 Task: Find connections with filter location Bad Salzungen with filter topic #Projectmanagementwith filter profile language Potuguese with filter current company The Knot Worldwide with filter school Sathyabama University with filter industry Golf Courses and Country Clubs with filter service category Information Security with filter keywords title Front Desk Associate
Action: Mouse moved to (596, 77)
Screenshot: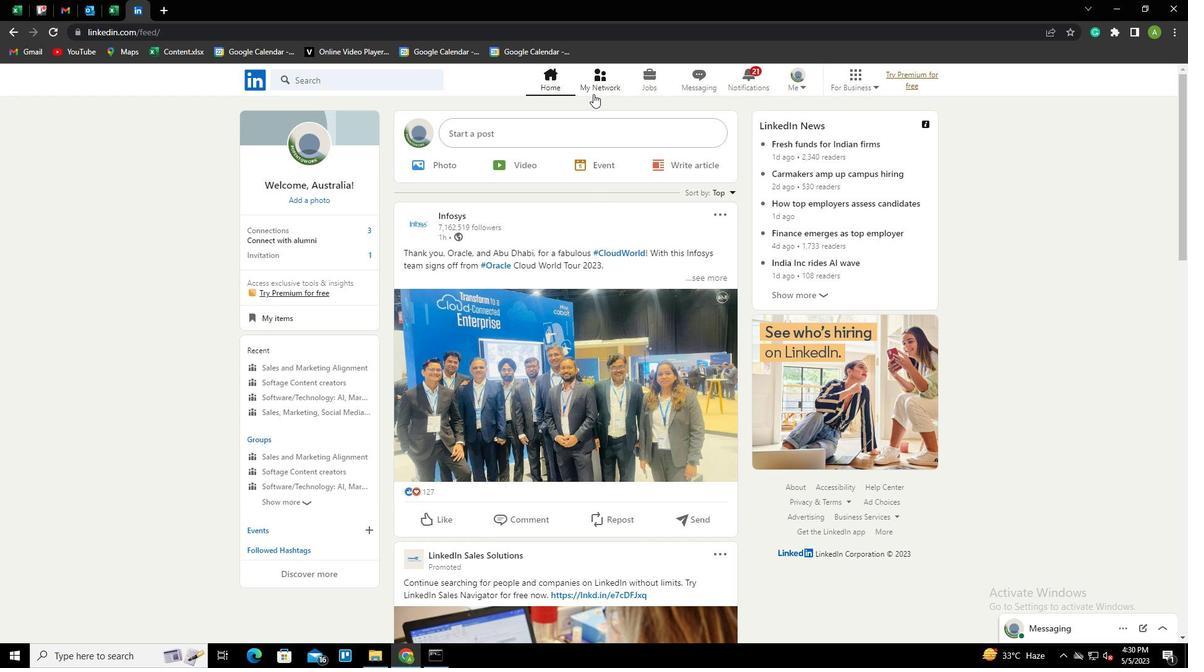 
Action: Mouse pressed left at (596, 77)
Screenshot: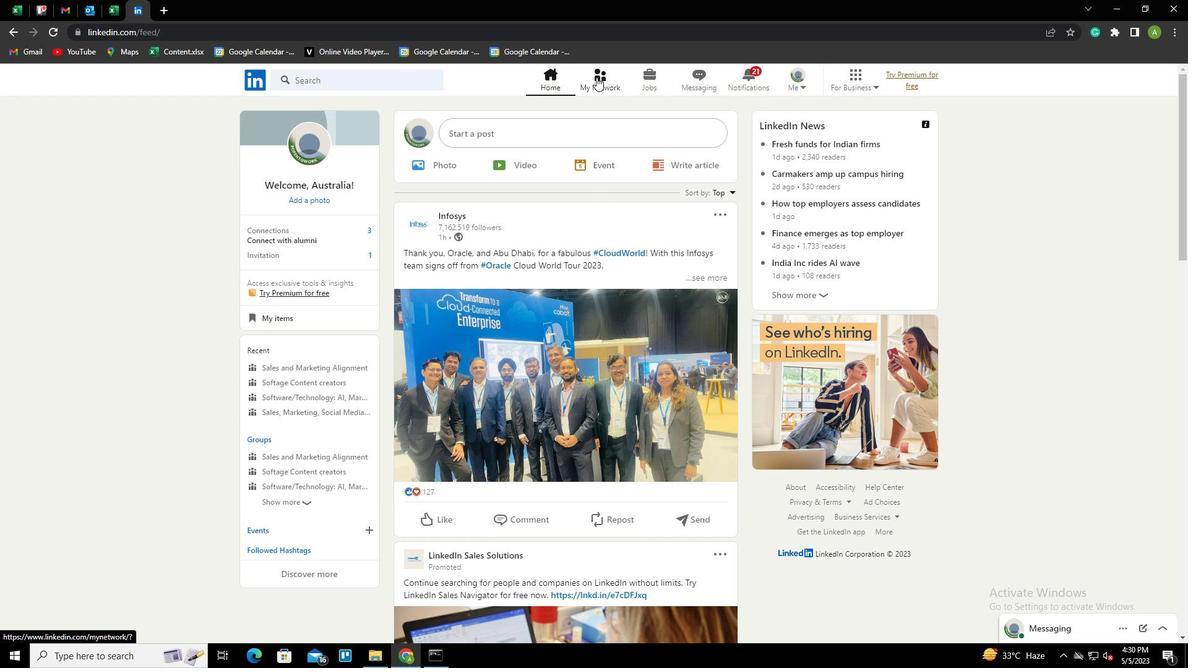 
Action: Mouse moved to (304, 146)
Screenshot: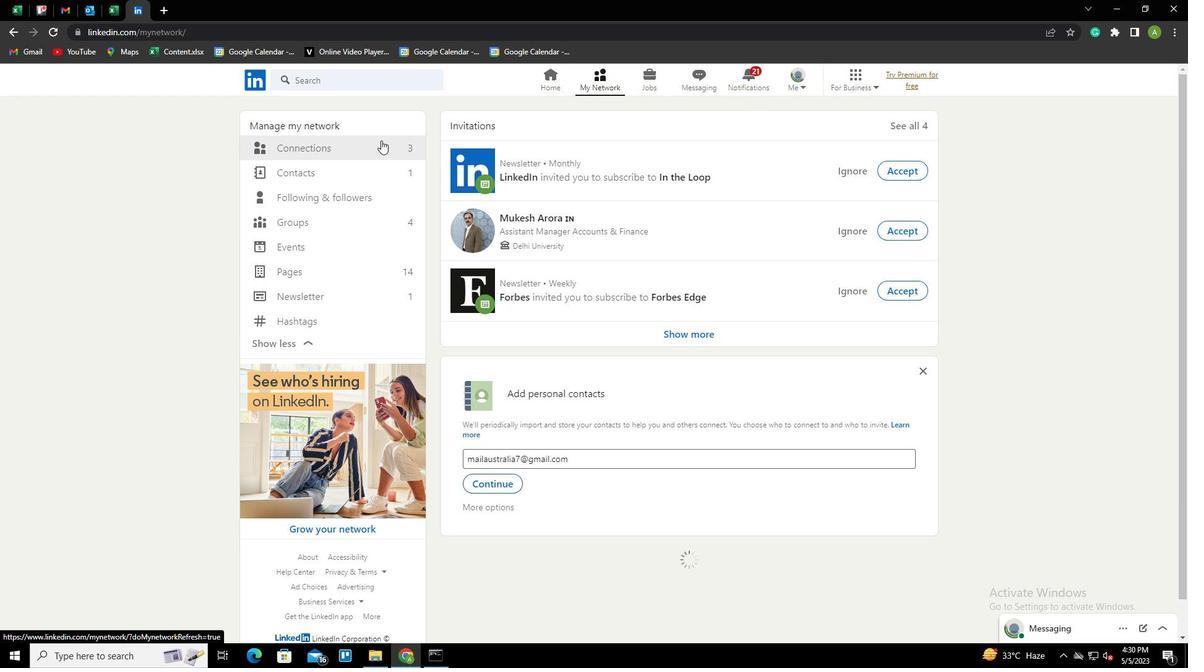 
Action: Mouse pressed left at (304, 146)
Screenshot: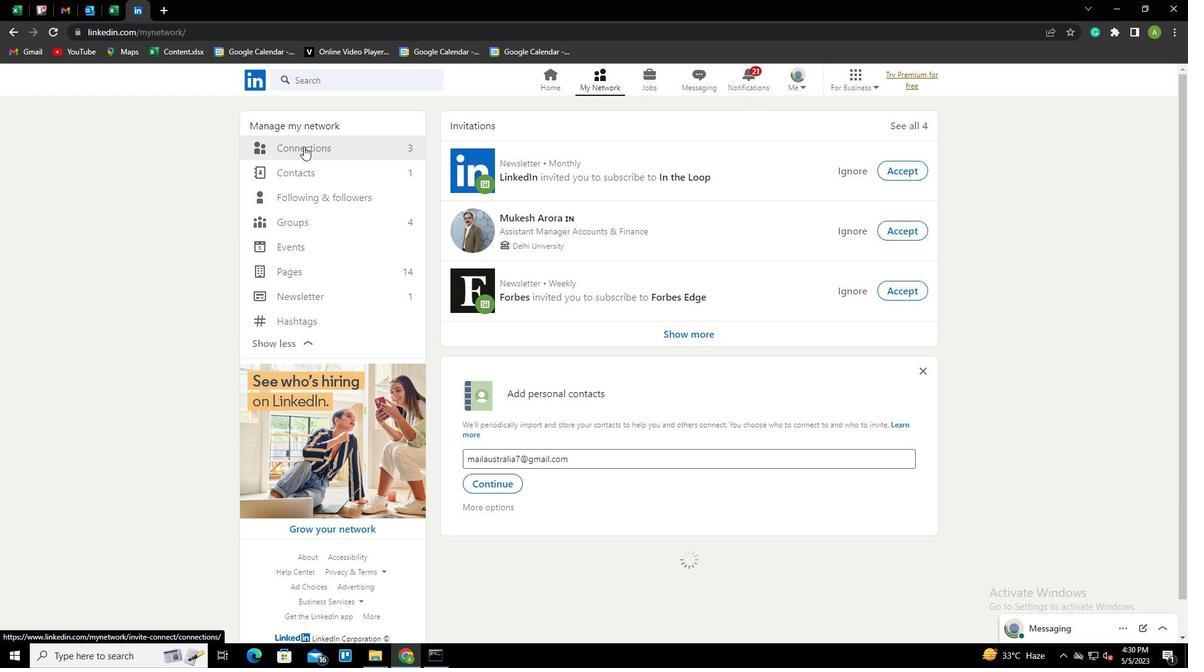 
Action: Mouse moved to (691, 147)
Screenshot: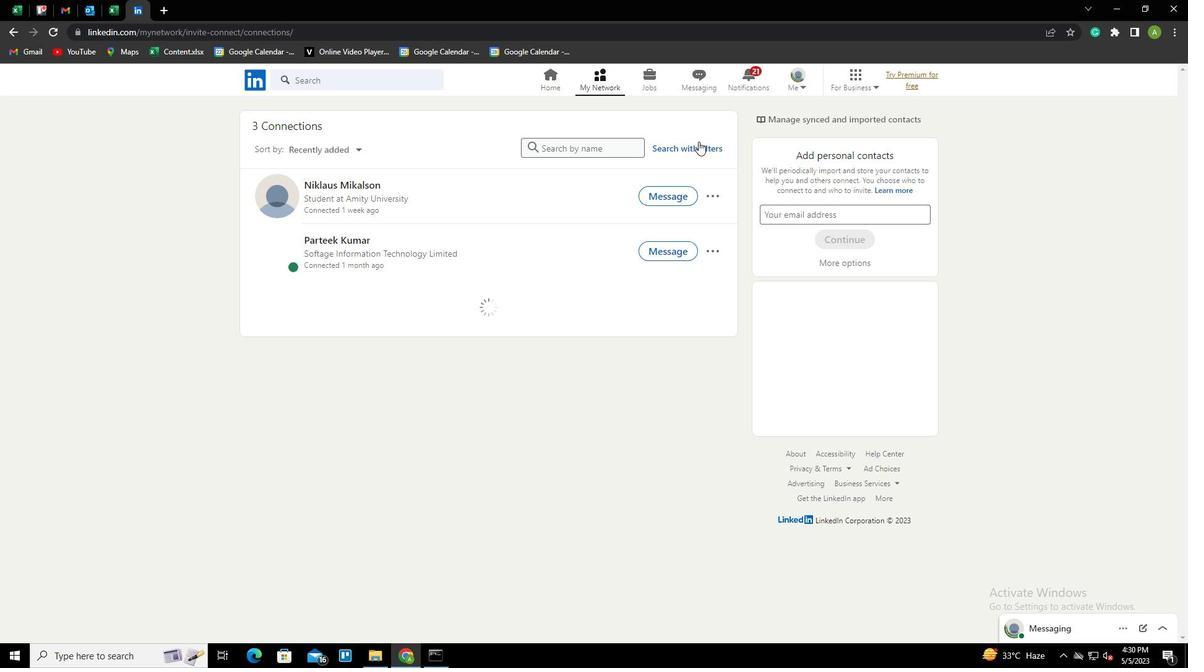 
Action: Mouse pressed left at (691, 147)
Screenshot: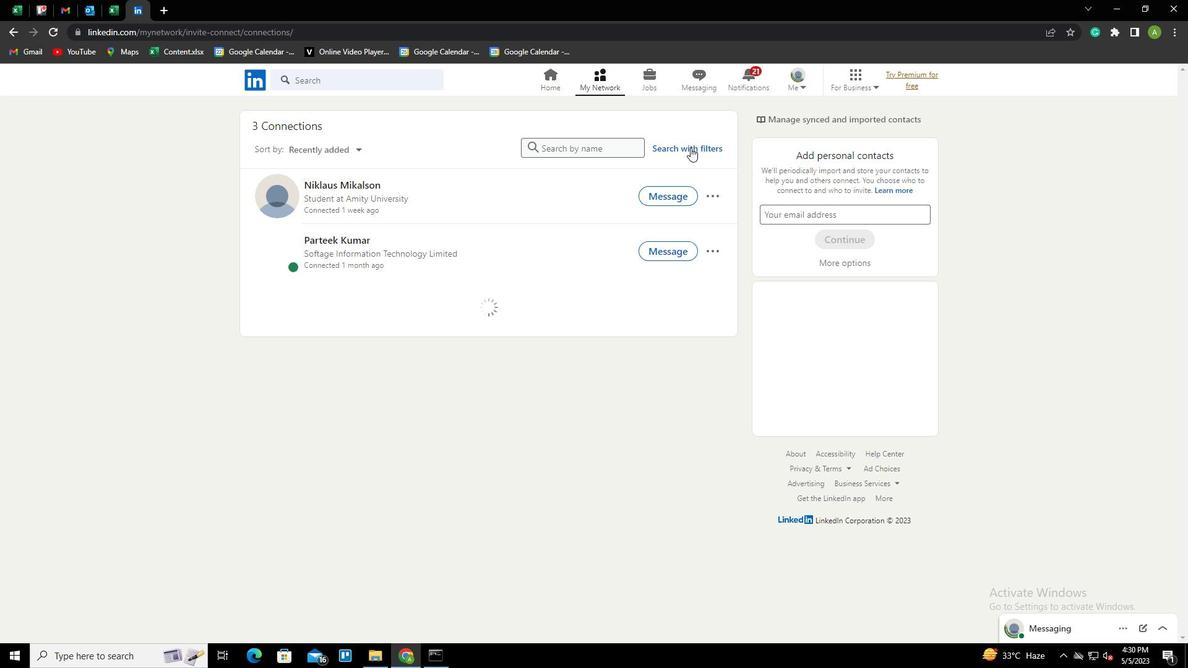
Action: Mouse moved to (635, 115)
Screenshot: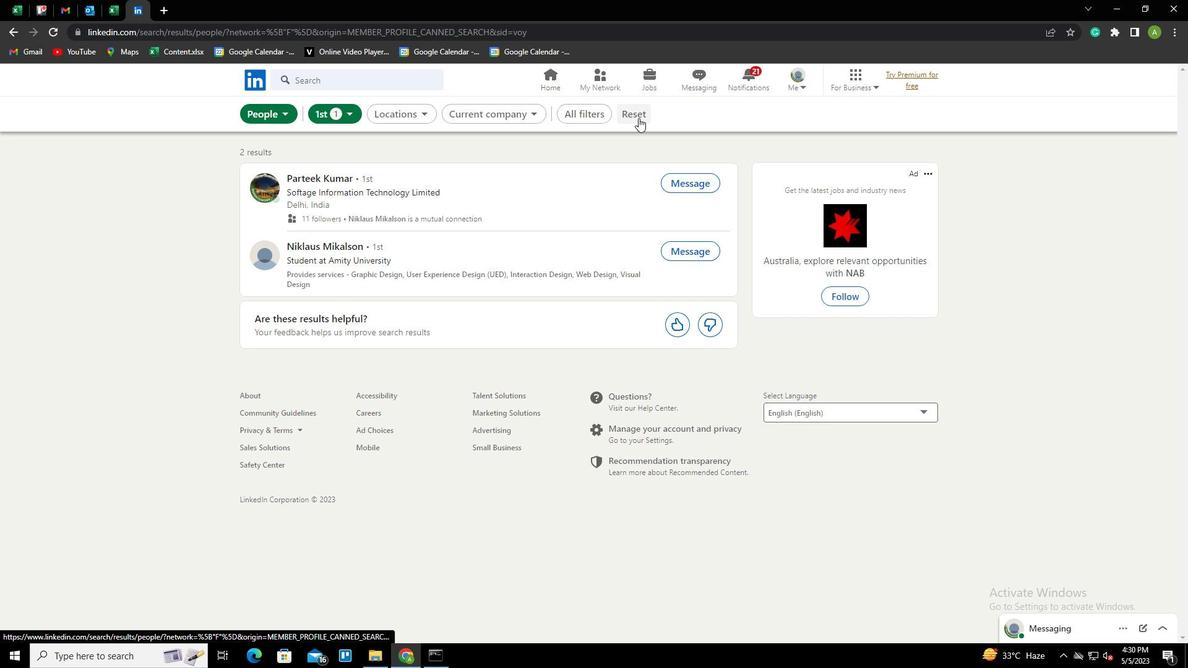 
Action: Mouse pressed left at (635, 115)
Screenshot: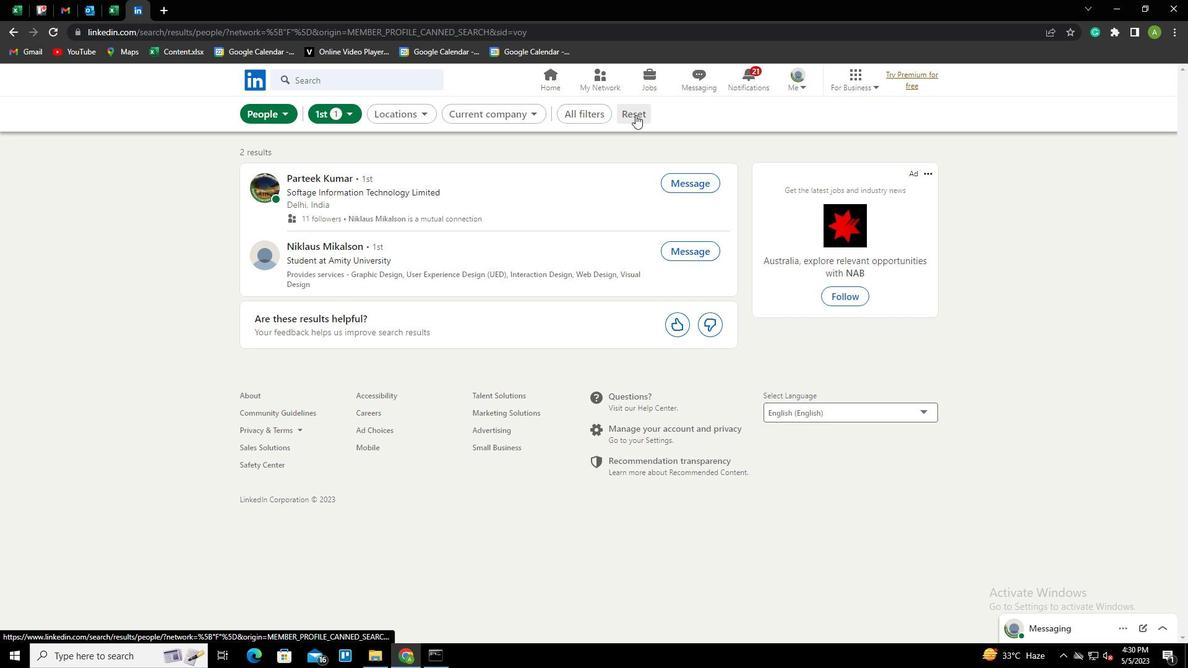 
Action: Mouse moved to (609, 113)
Screenshot: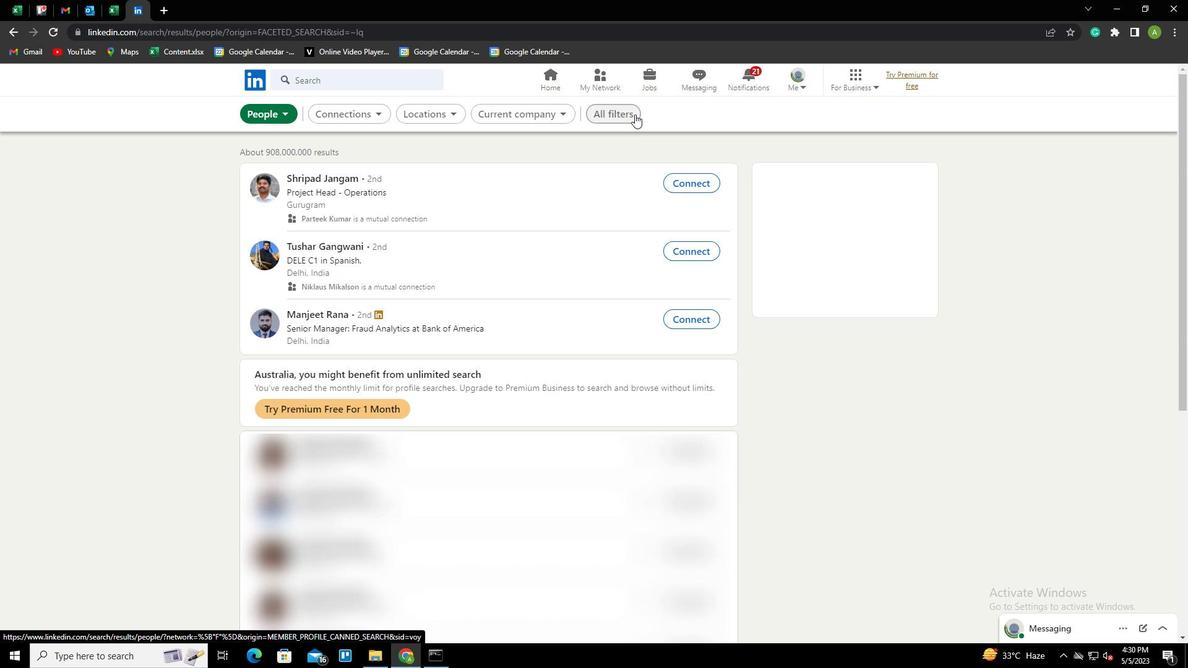 
Action: Mouse pressed left at (609, 113)
Screenshot: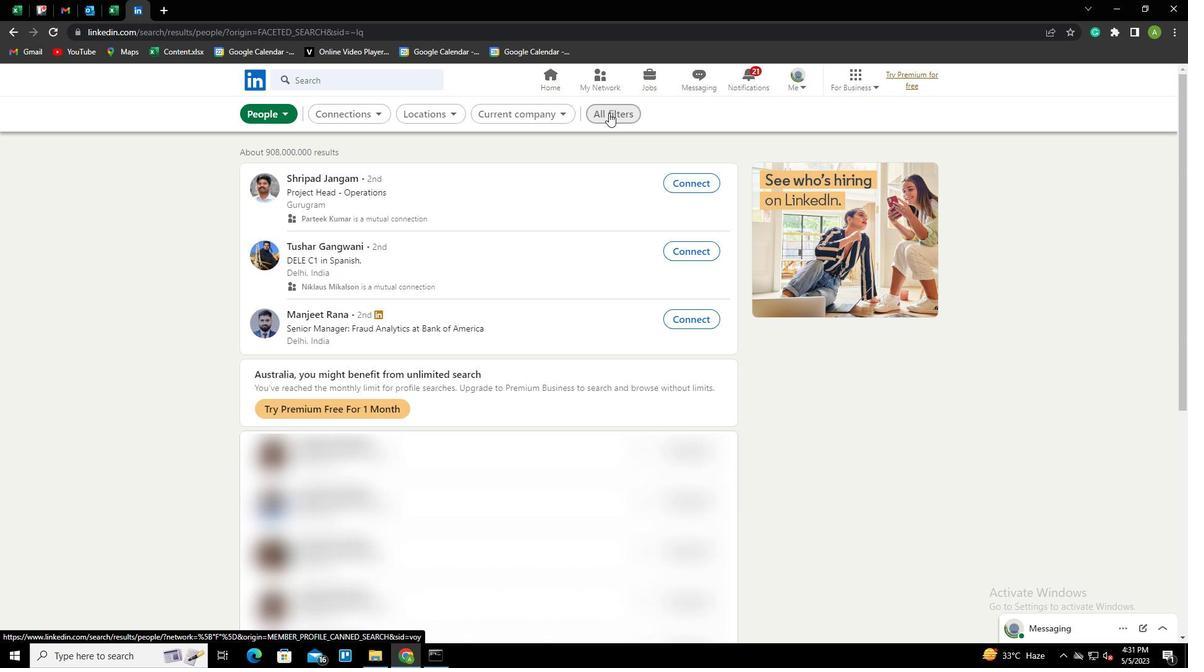 
Action: Mouse moved to (1074, 399)
Screenshot: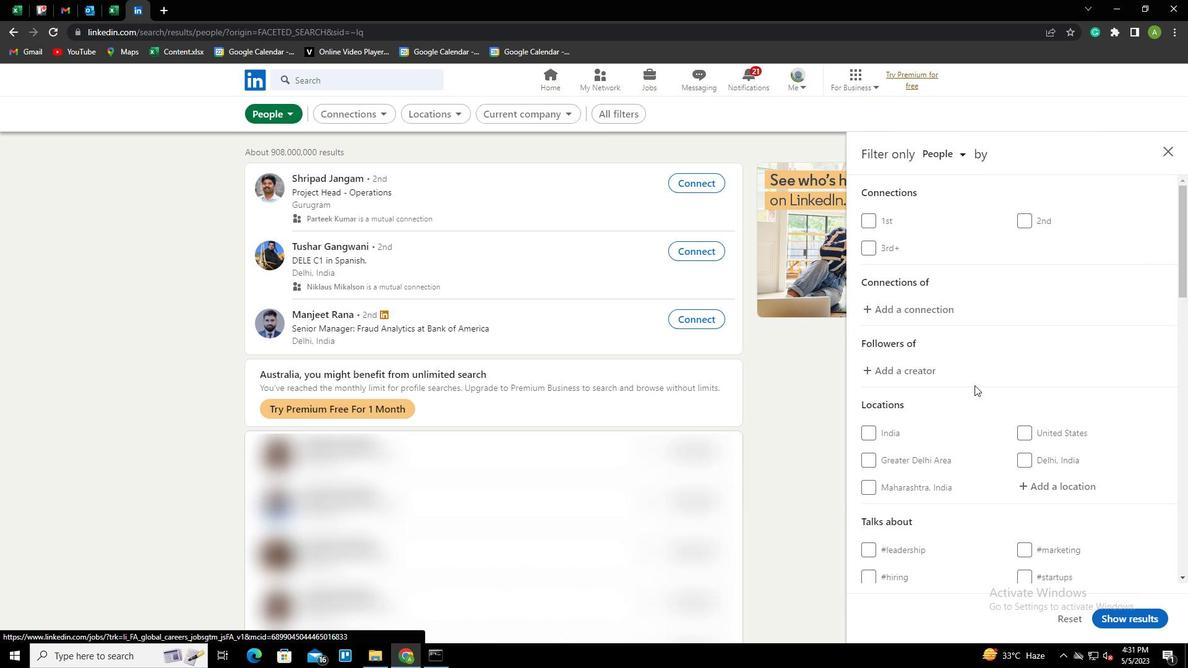 
Action: Mouse scrolled (1074, 398) with delta (0, 0)
Screenshot: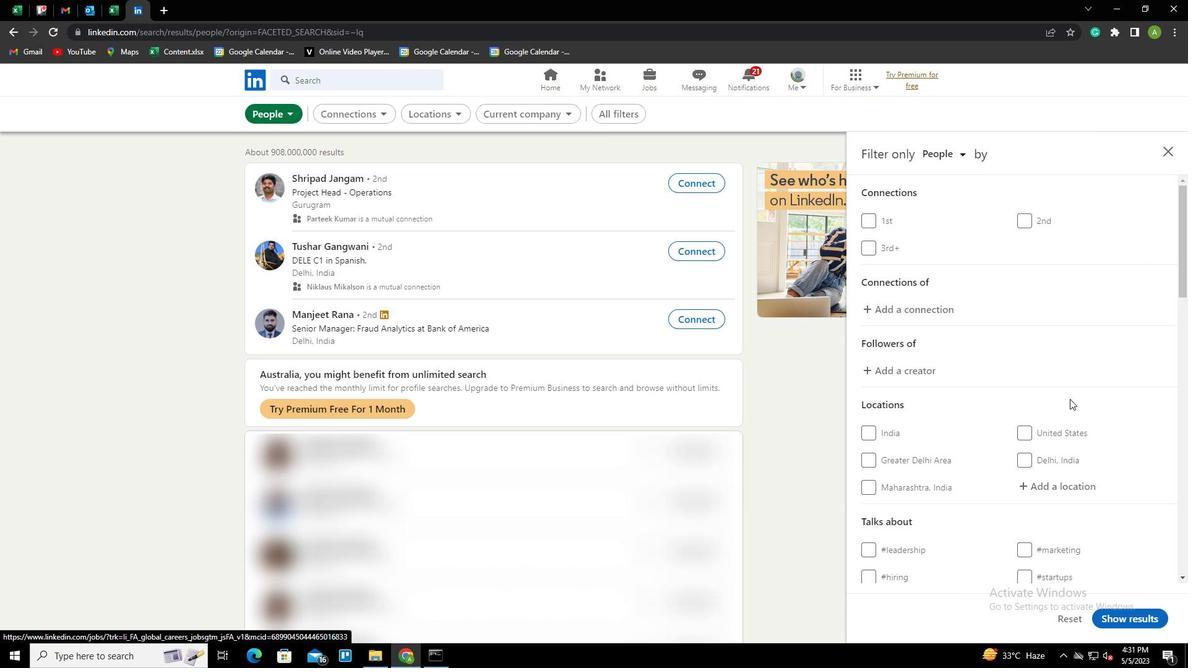 
Action: Mouse scrolled (1074, 398) with delta (0, 0)
Screenshot: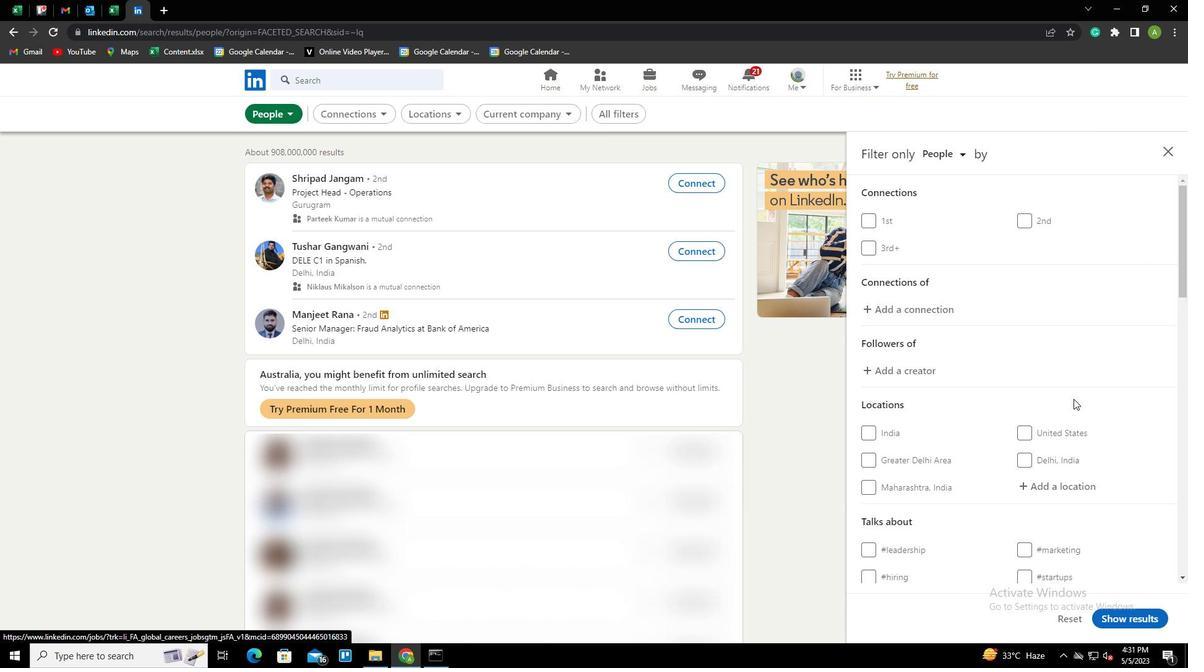 
Action: Mouse moved to (1034, 362)
Screenshot: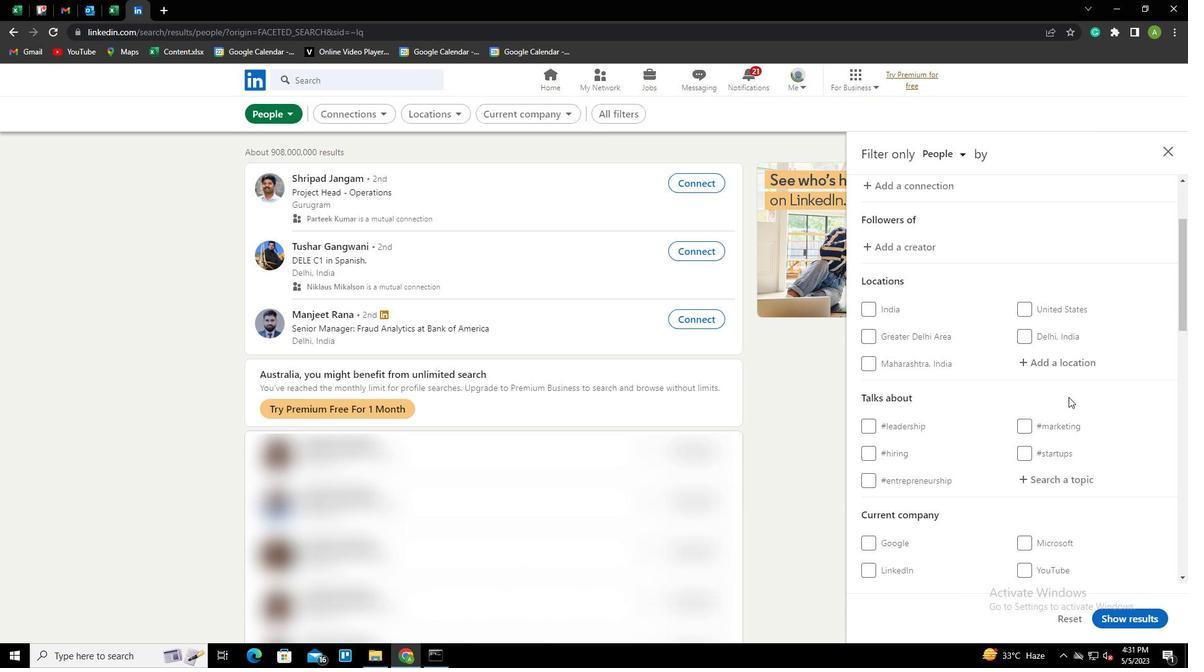 
Action: Mouse pressed left at (1034, 362)
Screenshot: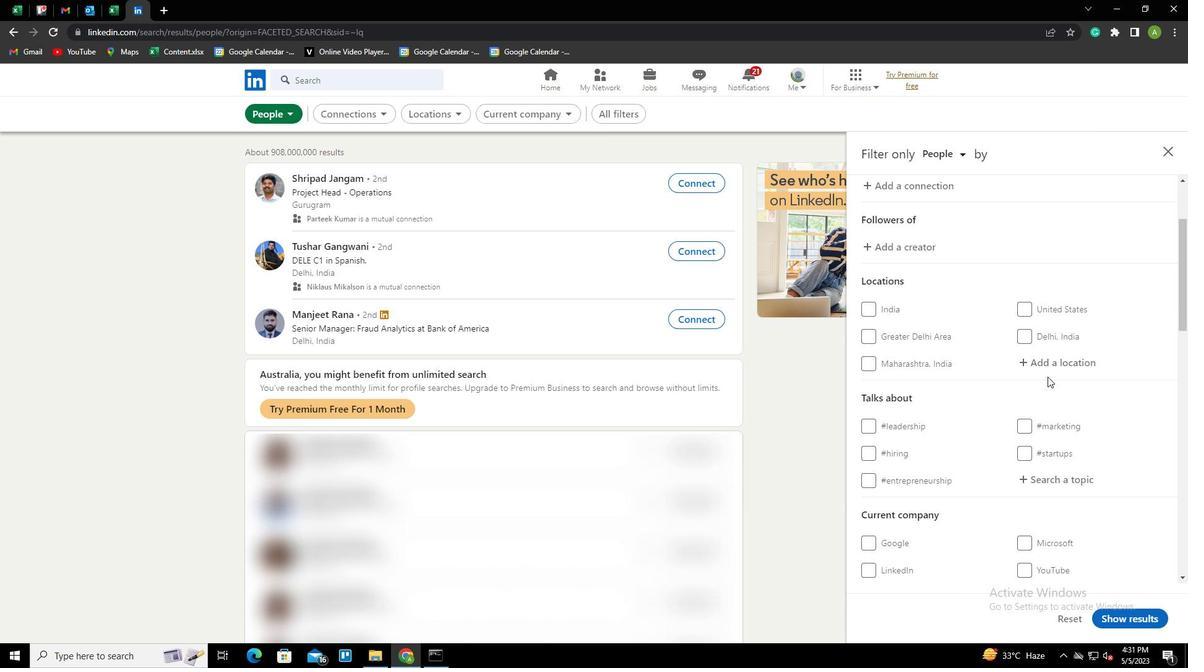 
Action: Key pressed <Key.shift><Key.shift><Key.shift><Key.shift><Key.shift><Key.shift><Key.shift>BAD<Key.space><Key.shift>SALZUNGEN<Key.down><Key.enter>
Screenshot: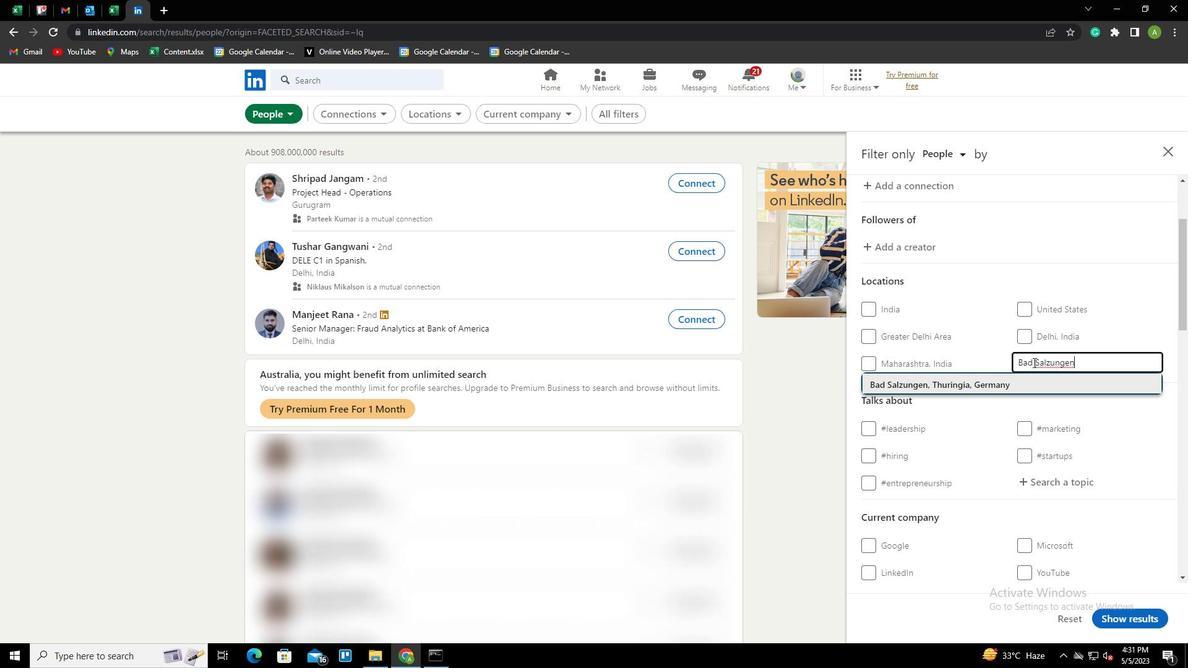 
Action: Mouse scrolled (1034, 362) with delta (0, 0)
Screenshot: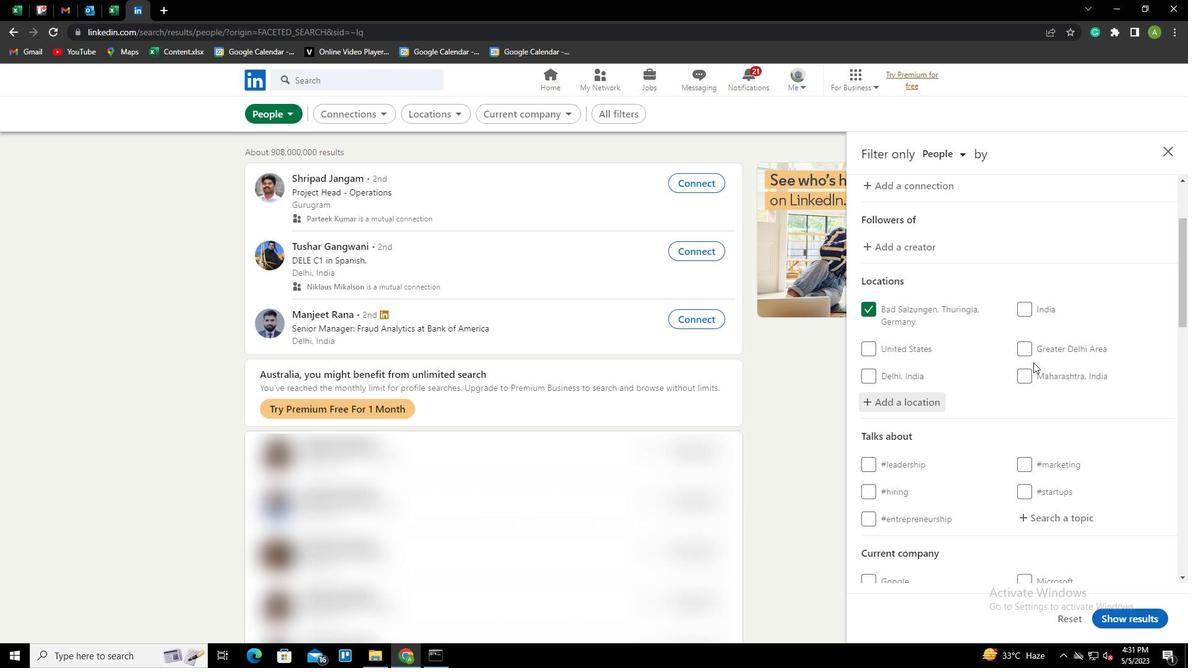 
Action: Mouse scrolled (1034, 362) with delta (0, 0)
Screenshot: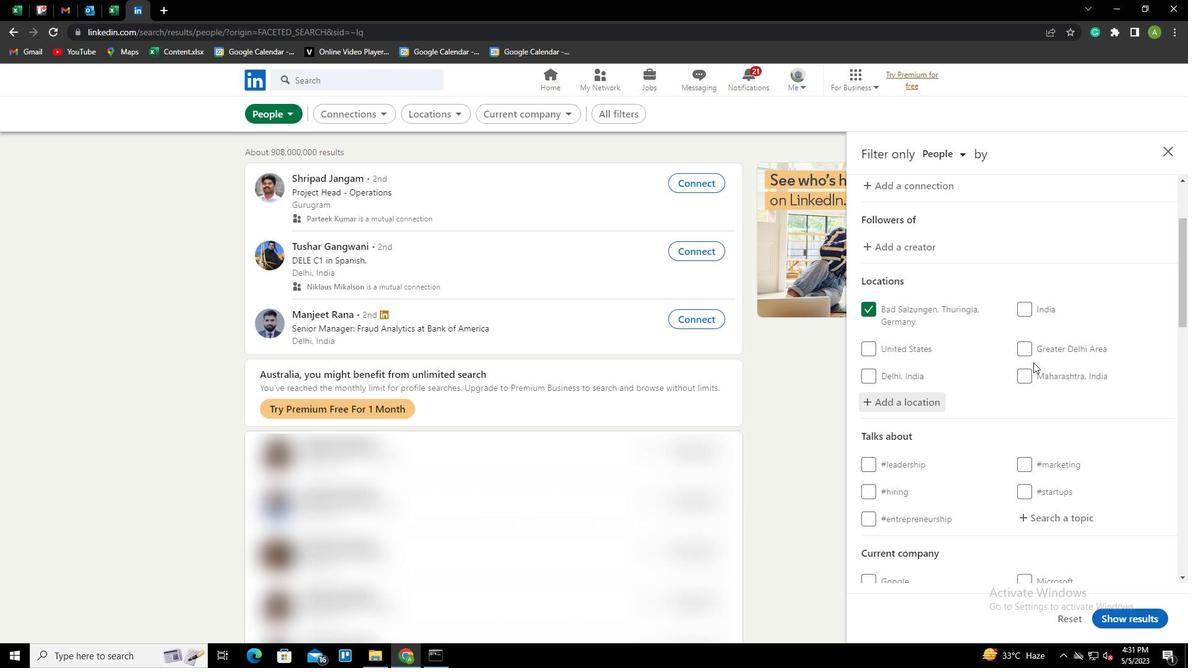 
Action: Mouse moved to (1045, 393)
Screenshot: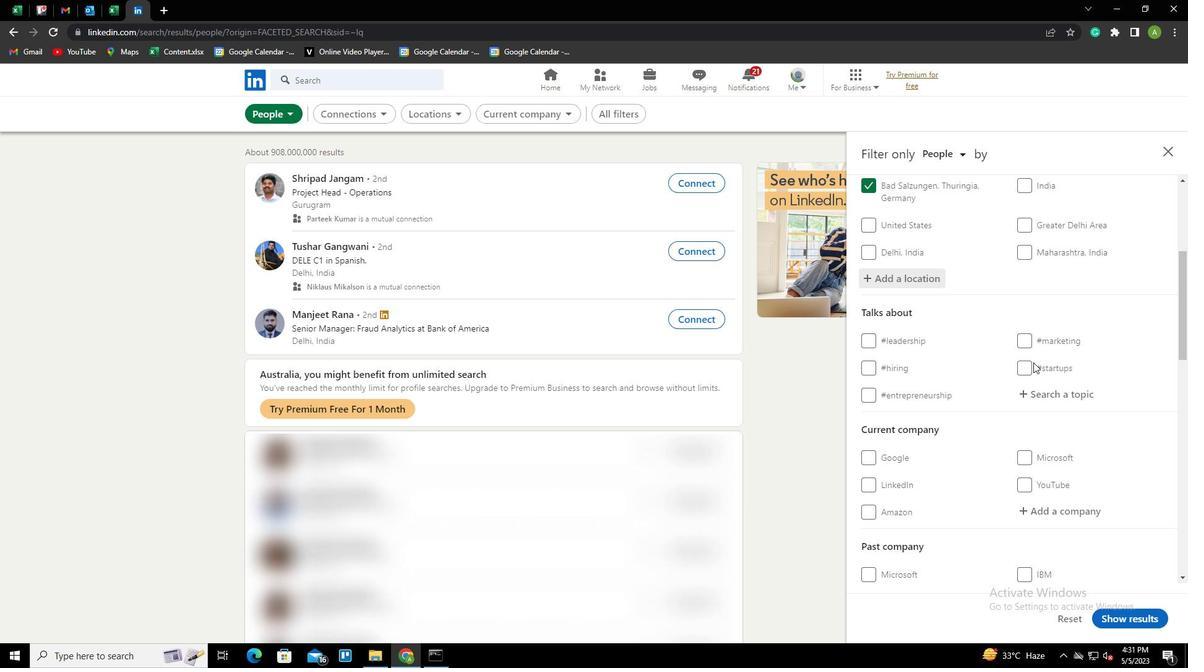 
Action: Mouse pressed left at (1045, 393)
Screenshot: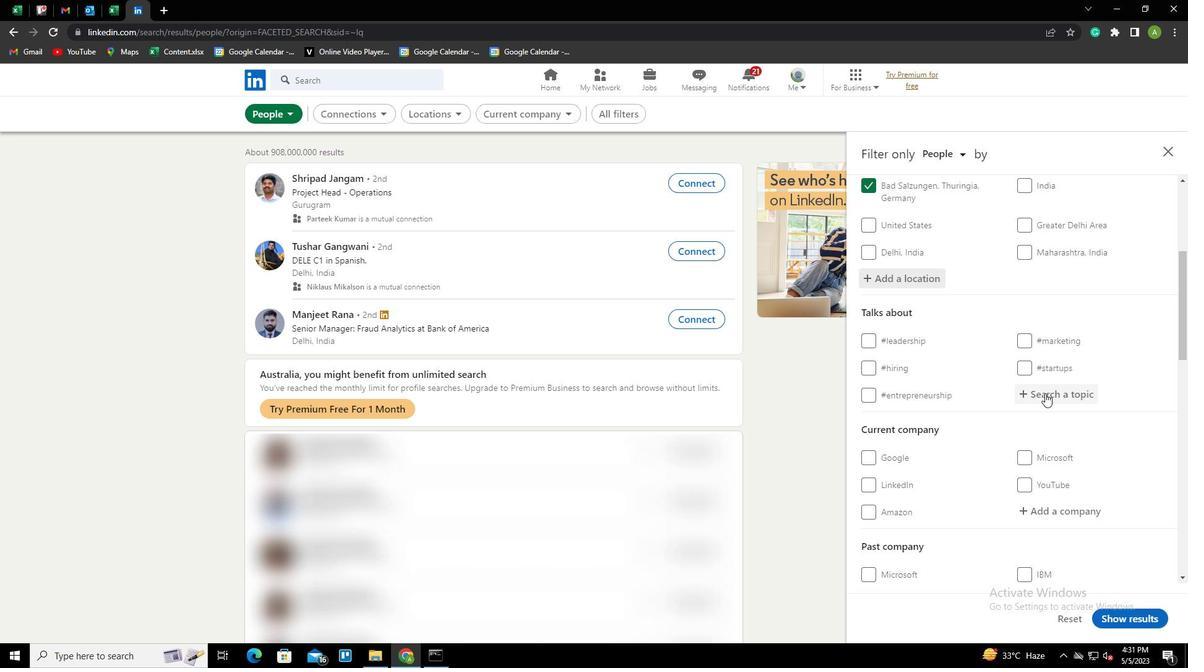 
Action: Key pressed <Key.shift>PROJECTMANAGEMENT<Key.down><Key.enter>
Screenshot: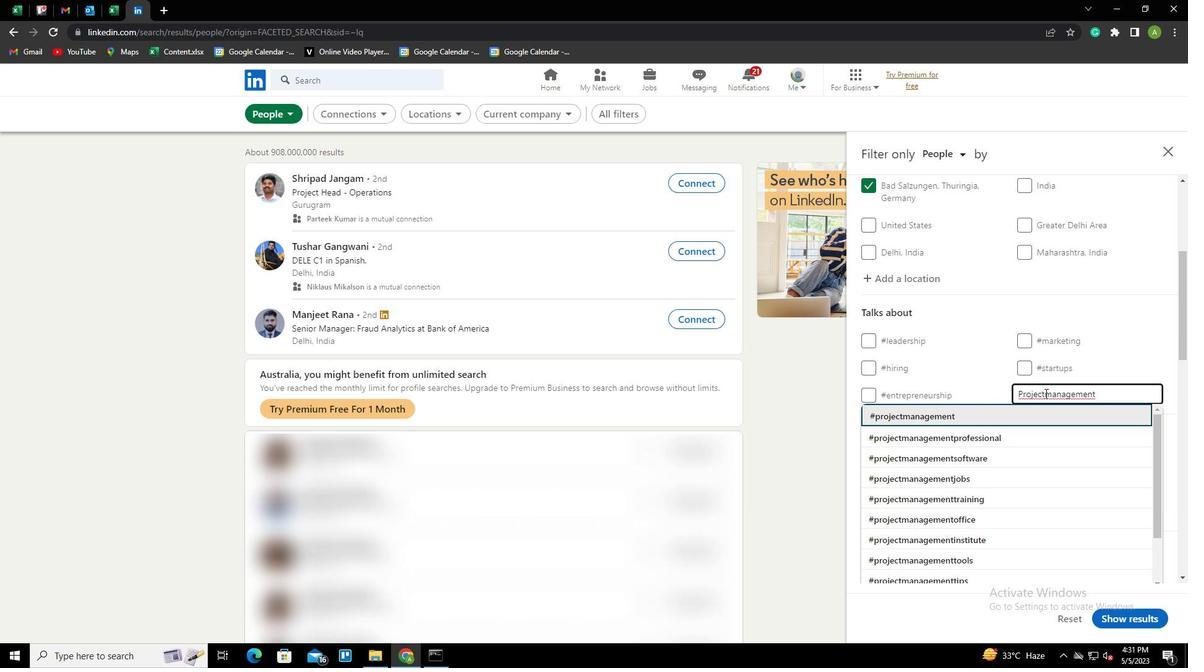 
Action: Mouse scrolled (1045, 393) with delta (0, 0)
Screenshot: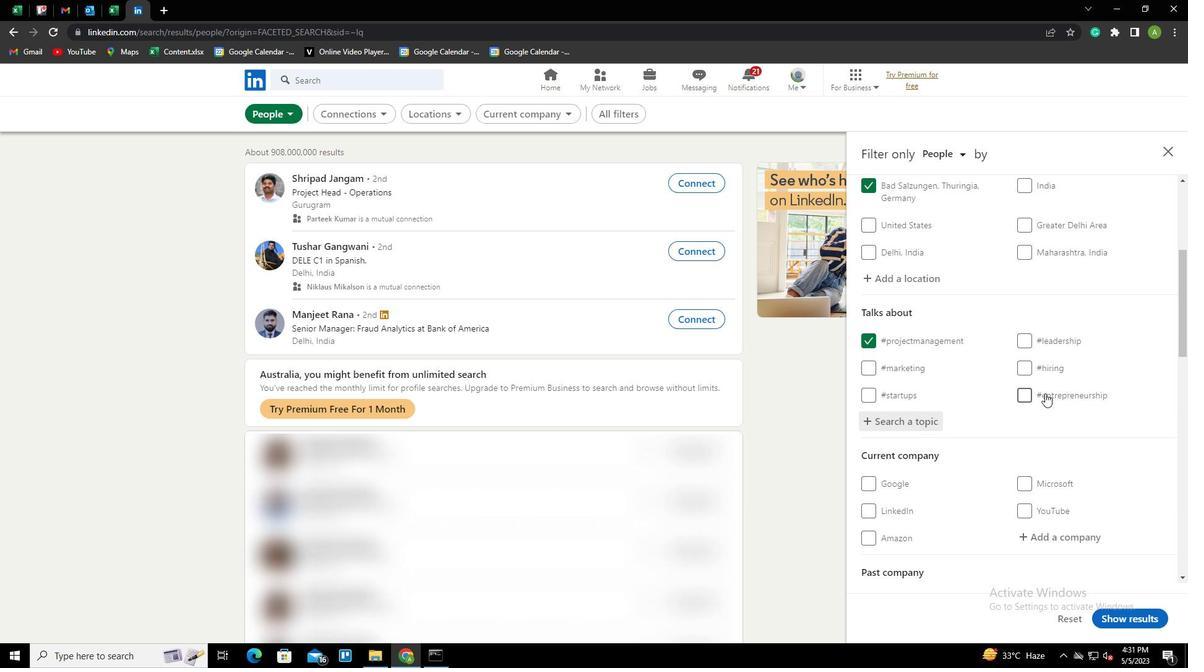 
Action: Mouse scrolled (1045, 393) with delta (0, 0)
Screenshot: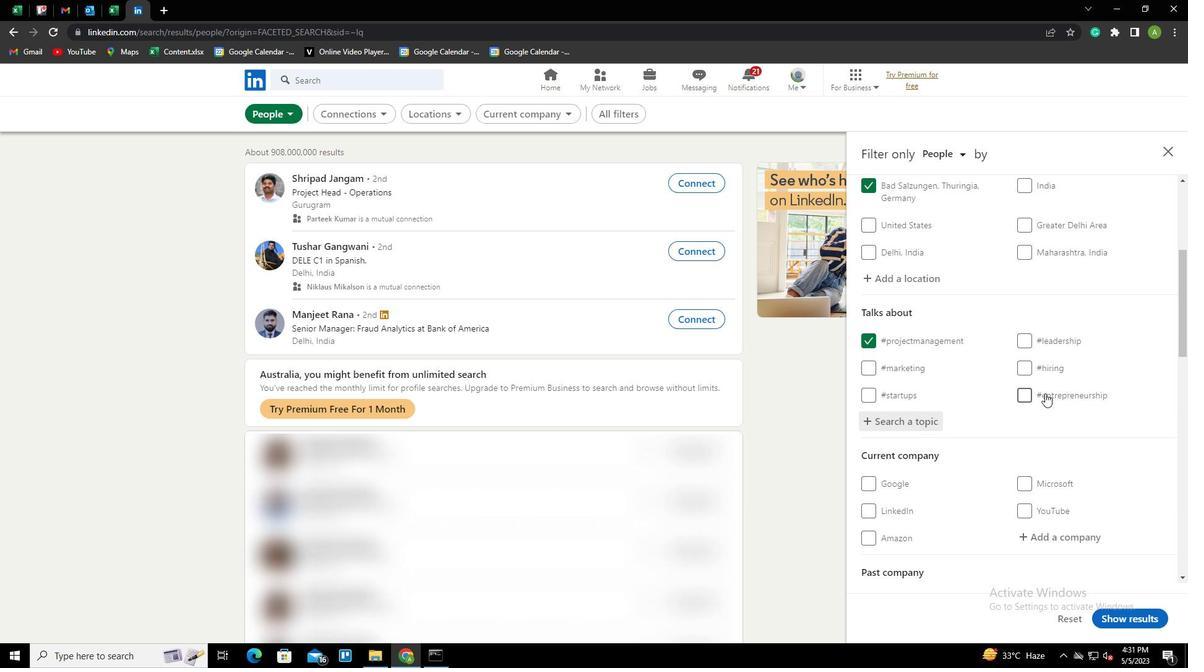 
Action: Mouse scrolled (1045, 393) with delta (0, 0)
Screenshot: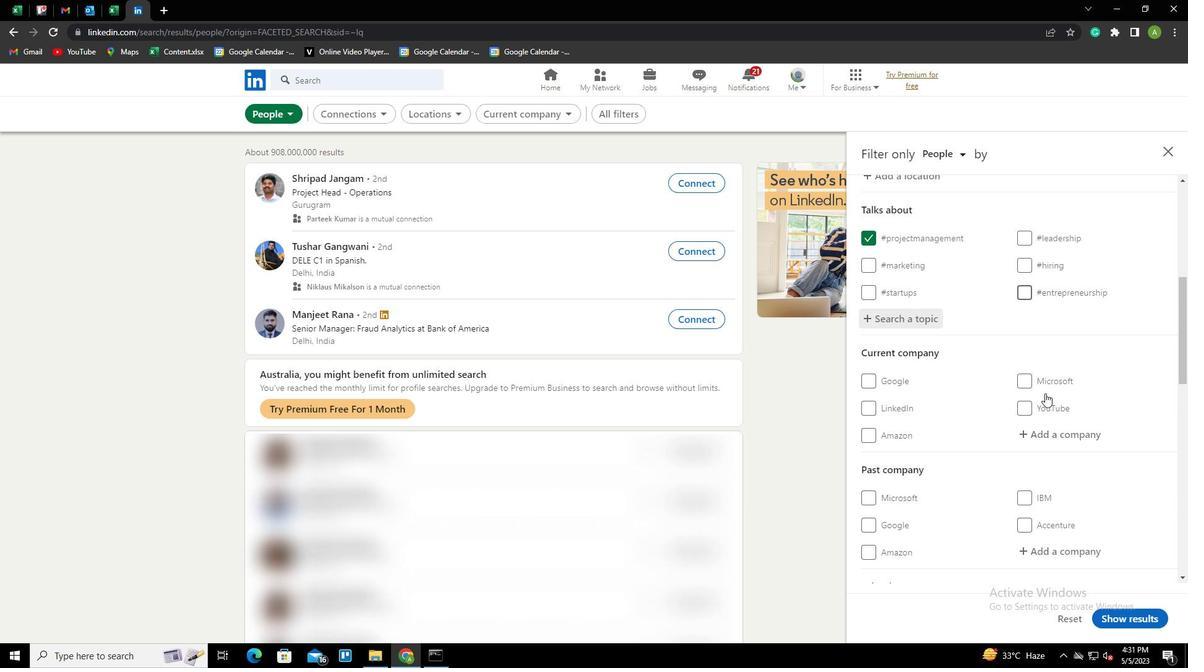 
Action: Mouse moved to (1047, 396)
Screenshot: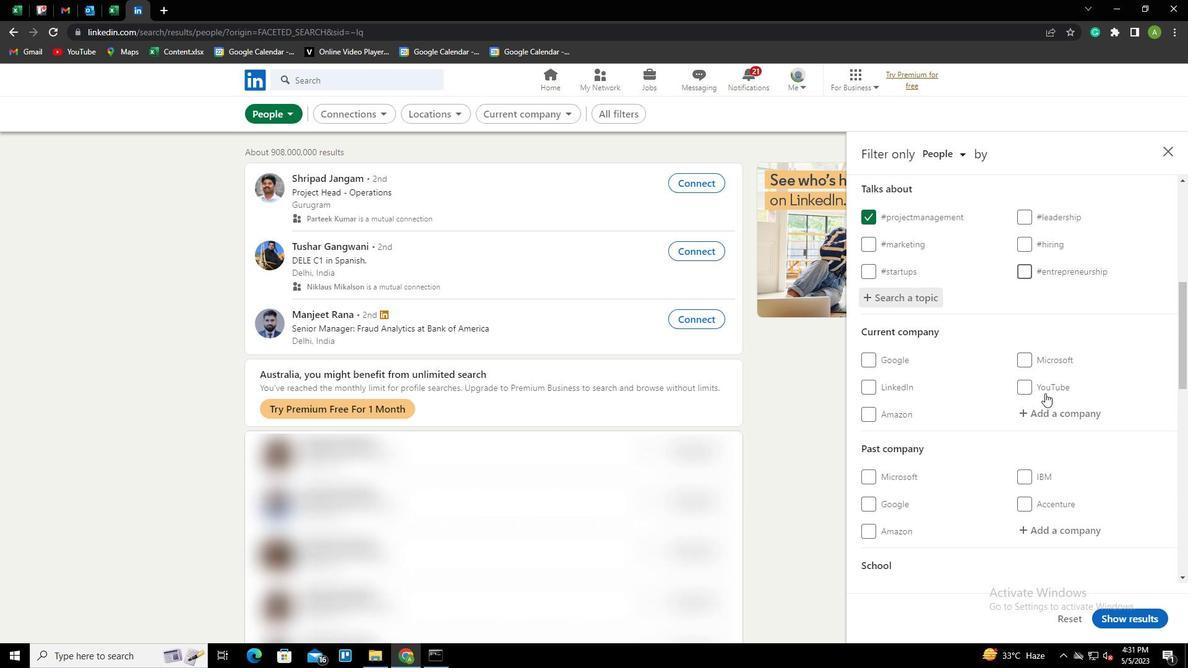 
Action: Mouse scrolled (1047, 395) with delta (0, 0)
Screenshot: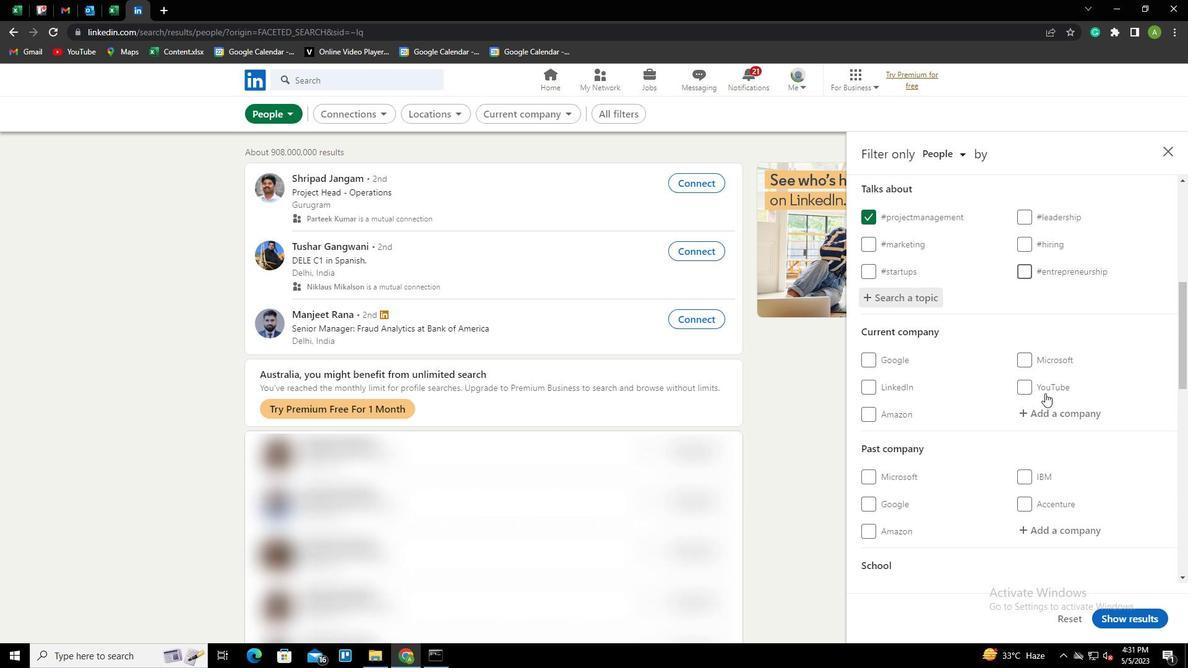 
Action: Mouse moved to (1047, 397)
Screenshot: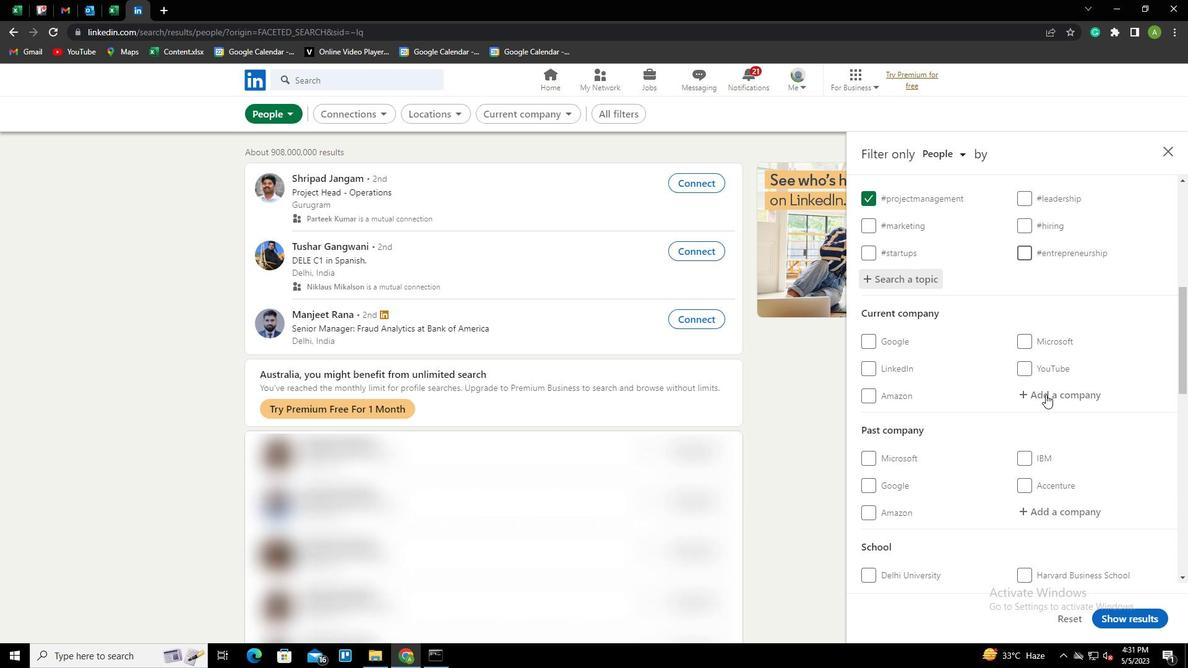 
Action: Mouse scrolled (1047, 396) with delta (0, 0)
Screenshot: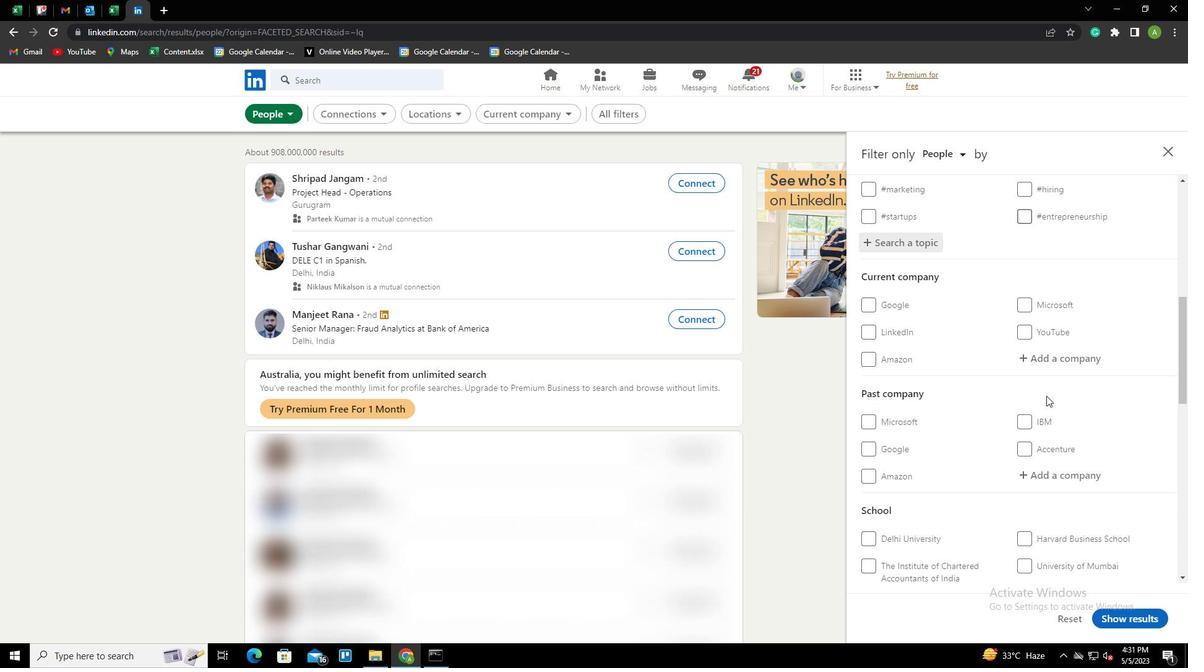 
Action: Mouse moved to (1047, 398)
Screenshot: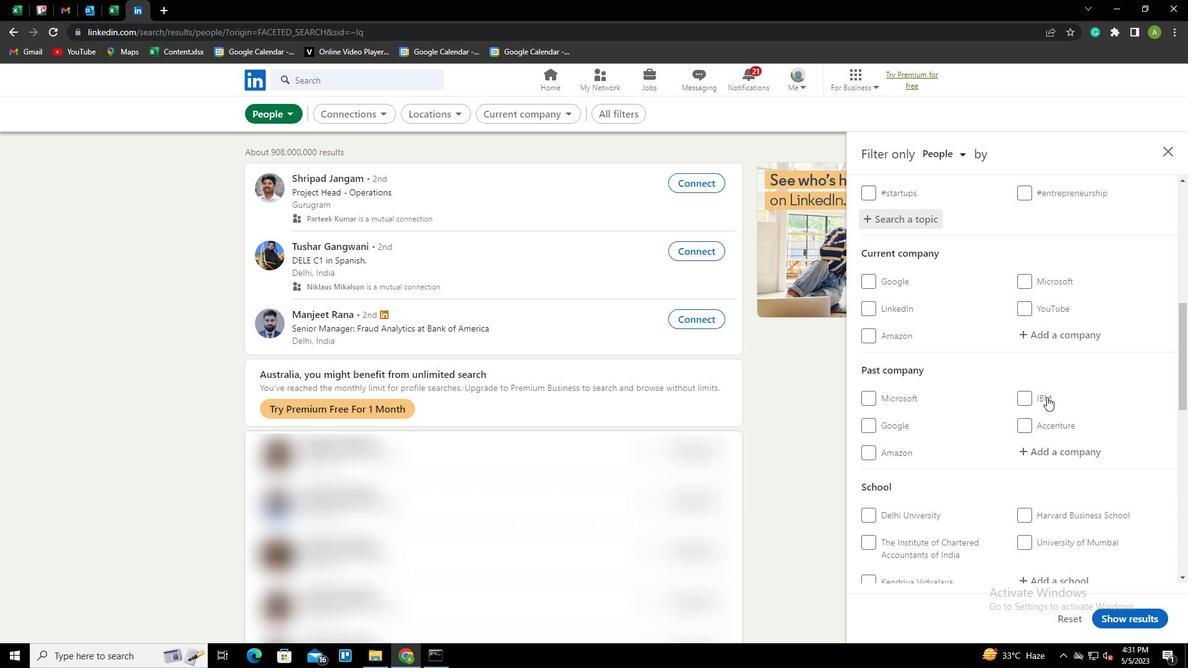 
Action: Mouse scrolled (1047, 398) with delta (0, 0)
Screenshot: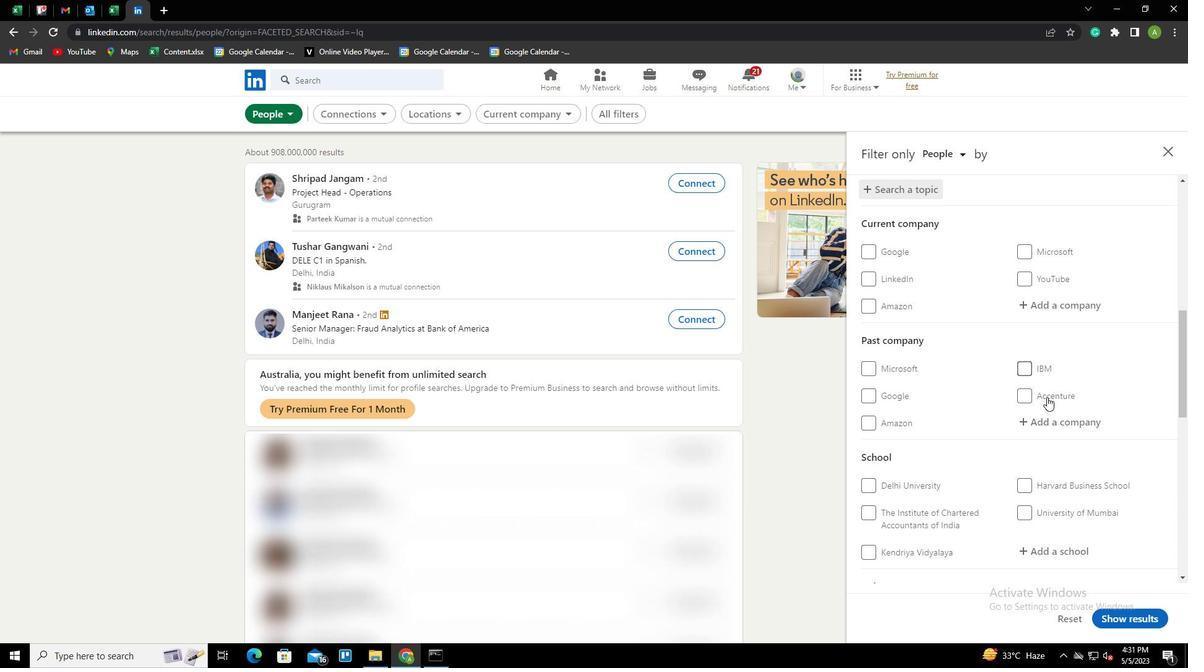 
Action: Mouse scrolled (1047, 398) with delta (0, 0)
Screenshot: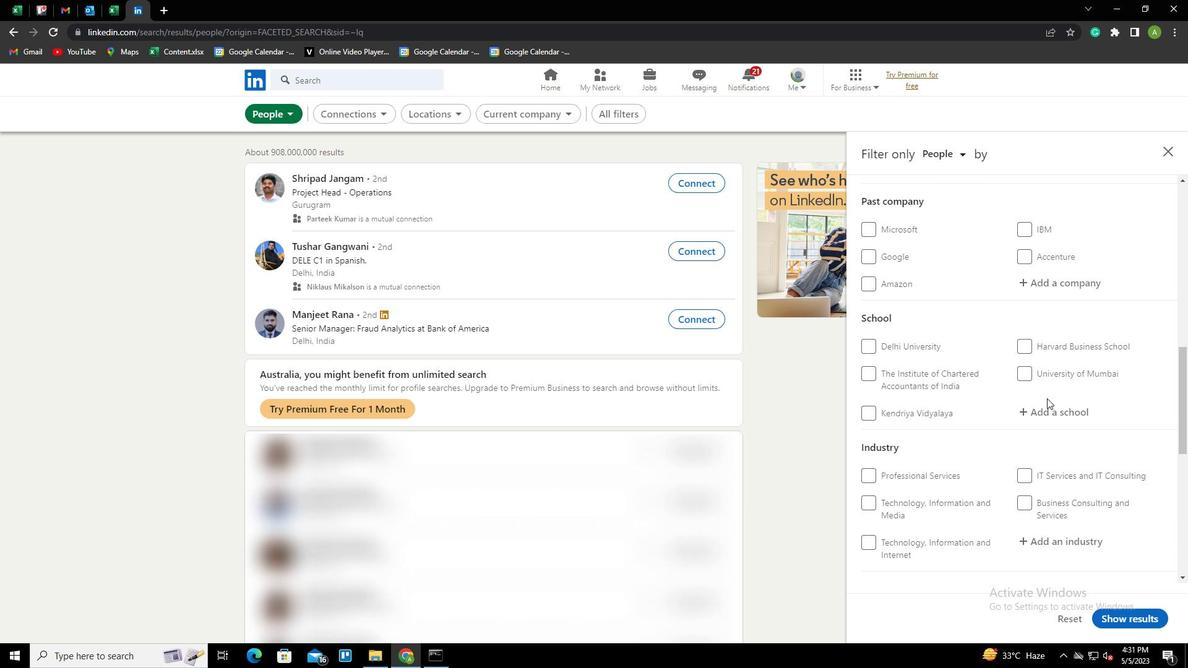
Action: Mouse scrolled (1047, 398) with delta (0, 0)
Screenshot: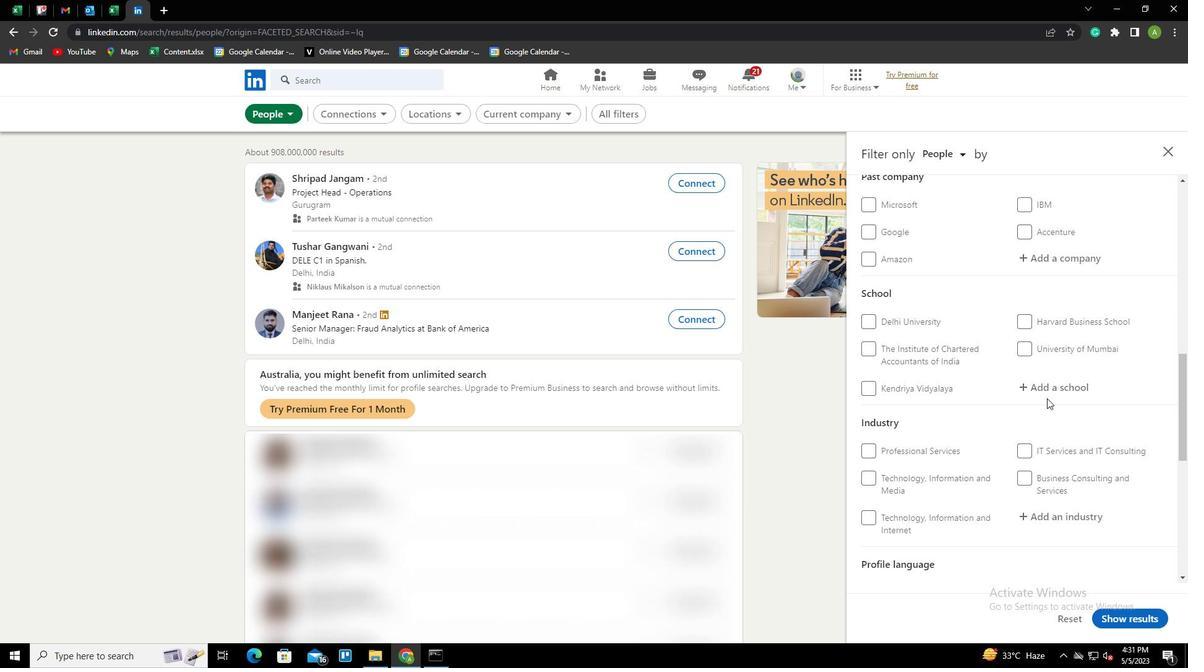 
Action: Mouse moved to (1048, 399)
Screenshot: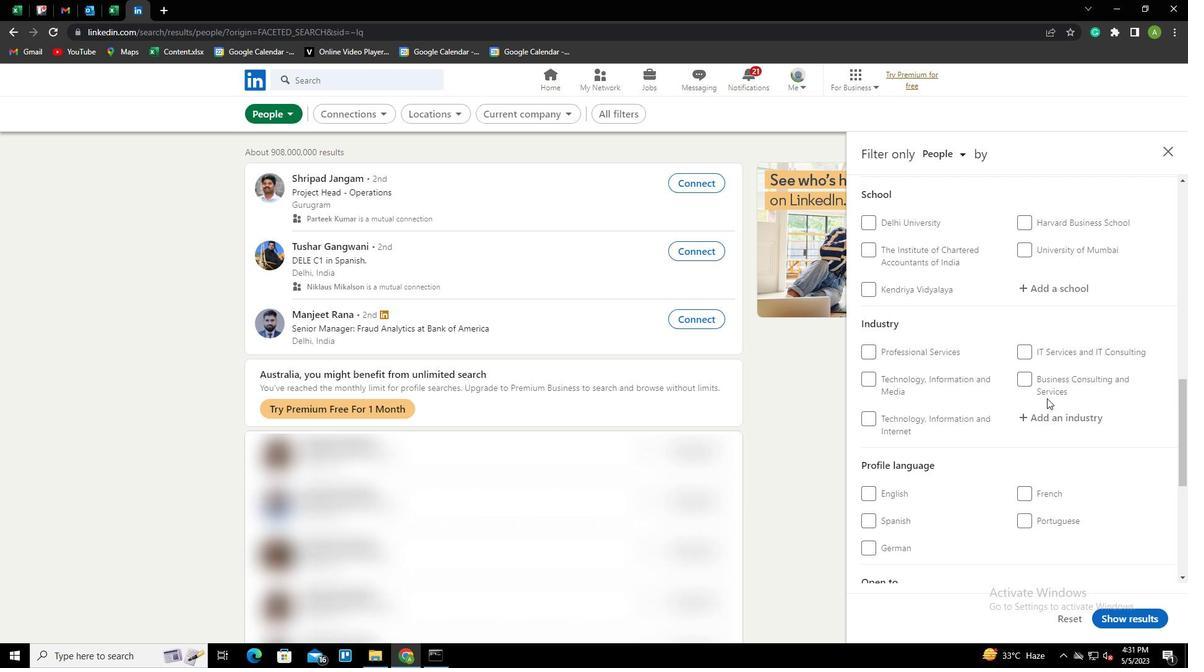 
Action: Mouse scrolled (1048, 398) with delta (0, 0)
Screenshot: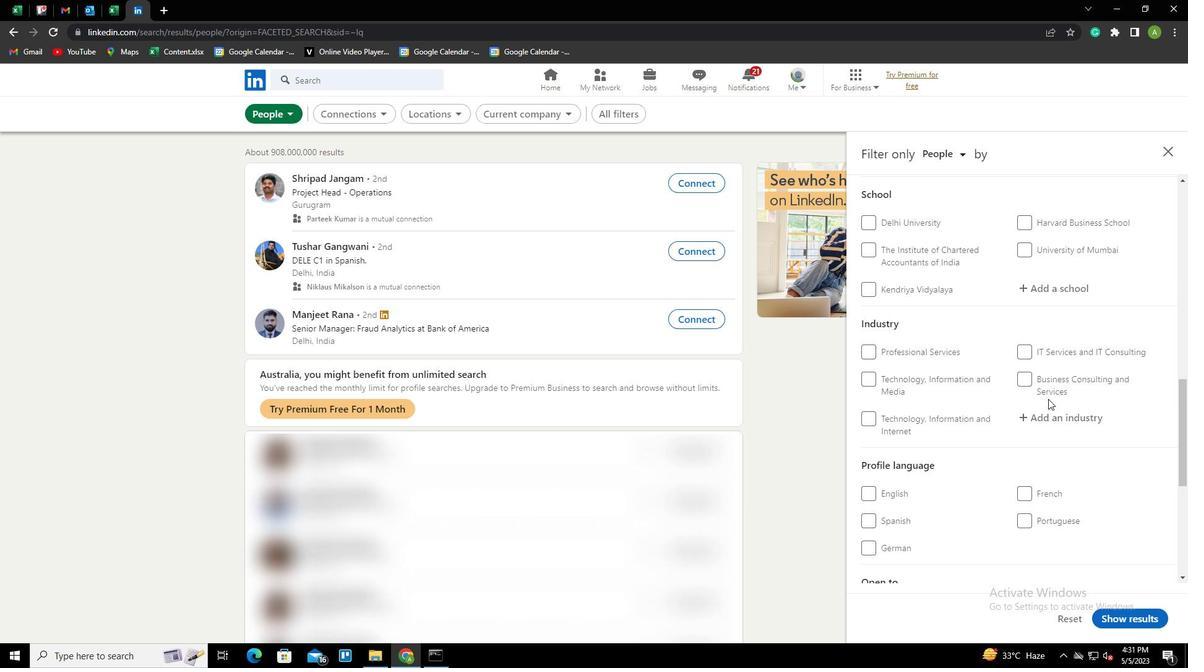 
Action: Mouse moved to (1027, 455)
Screenshot: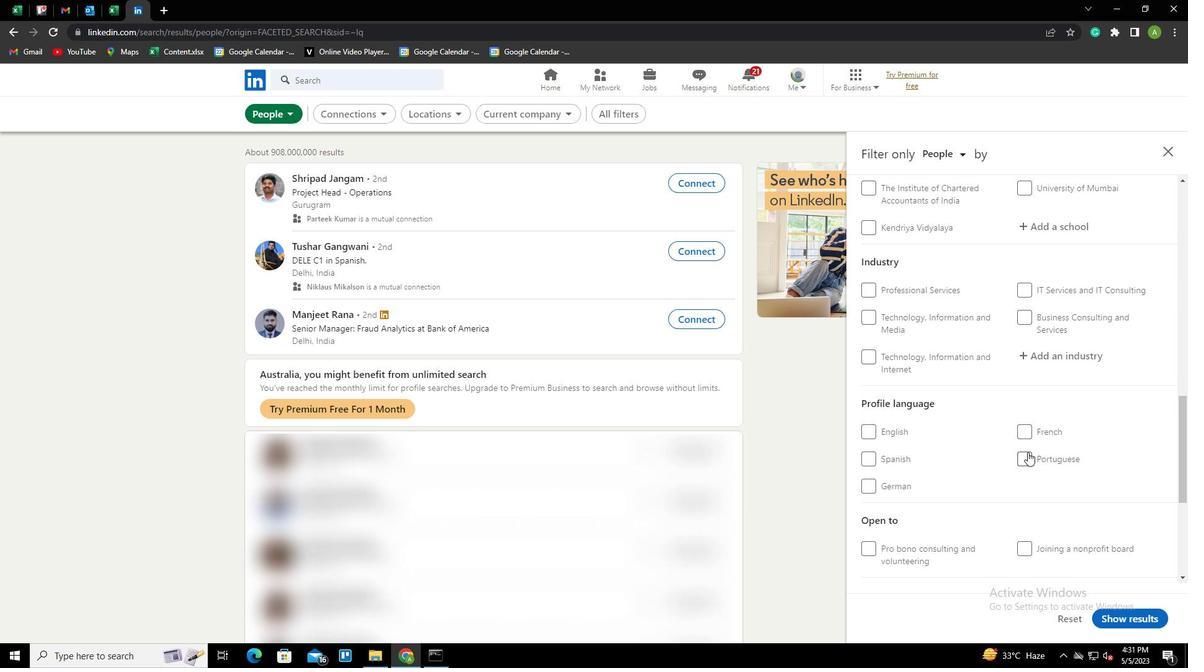 
Action: Mouse pressed left at (1027, 455)
Screenshot: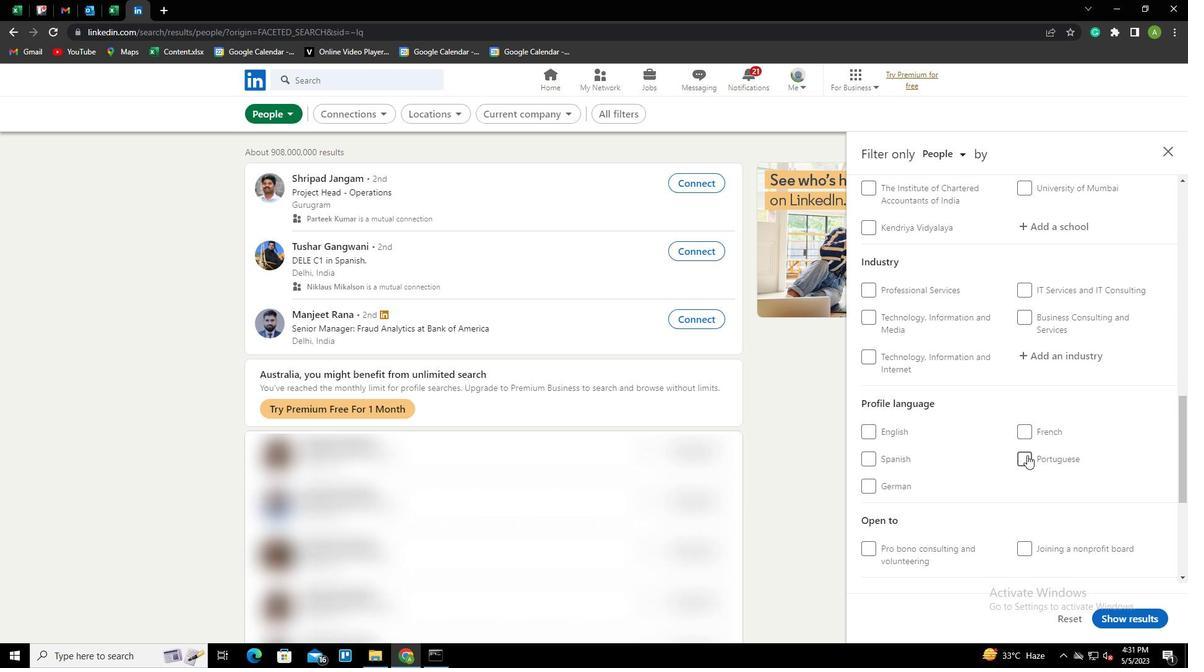 
Action: Mouse moved to (1055, 433)
Screenshot: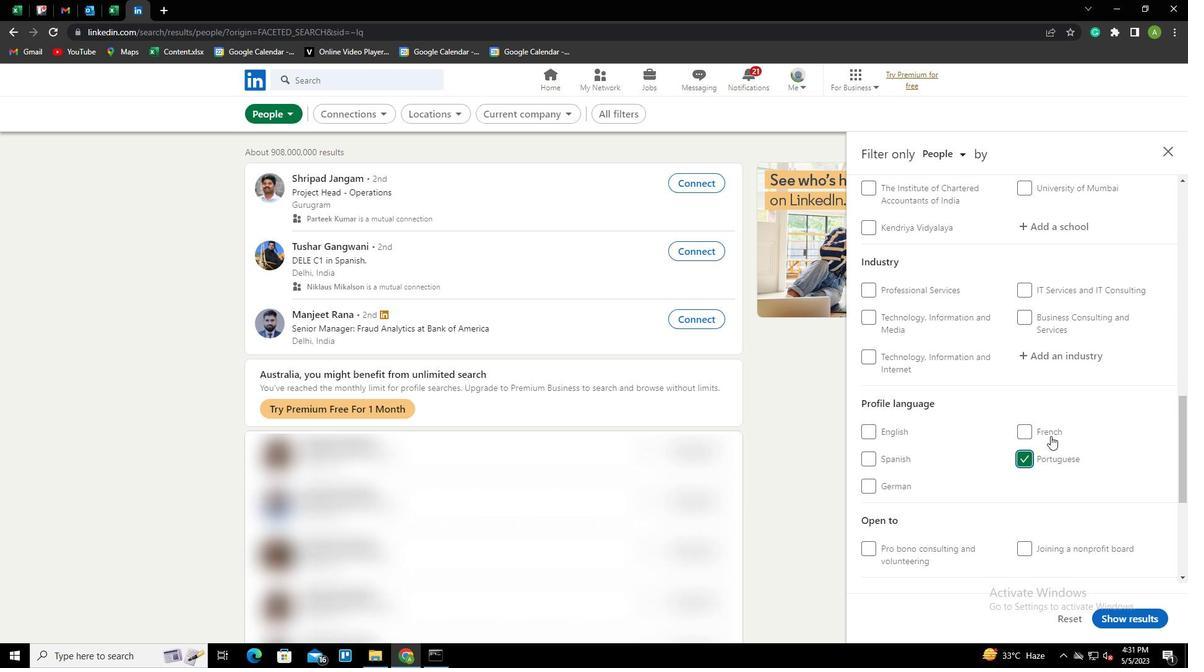 
Action: Mouse scrolled (1055, 434) with delta (0, 0)
Screenshot: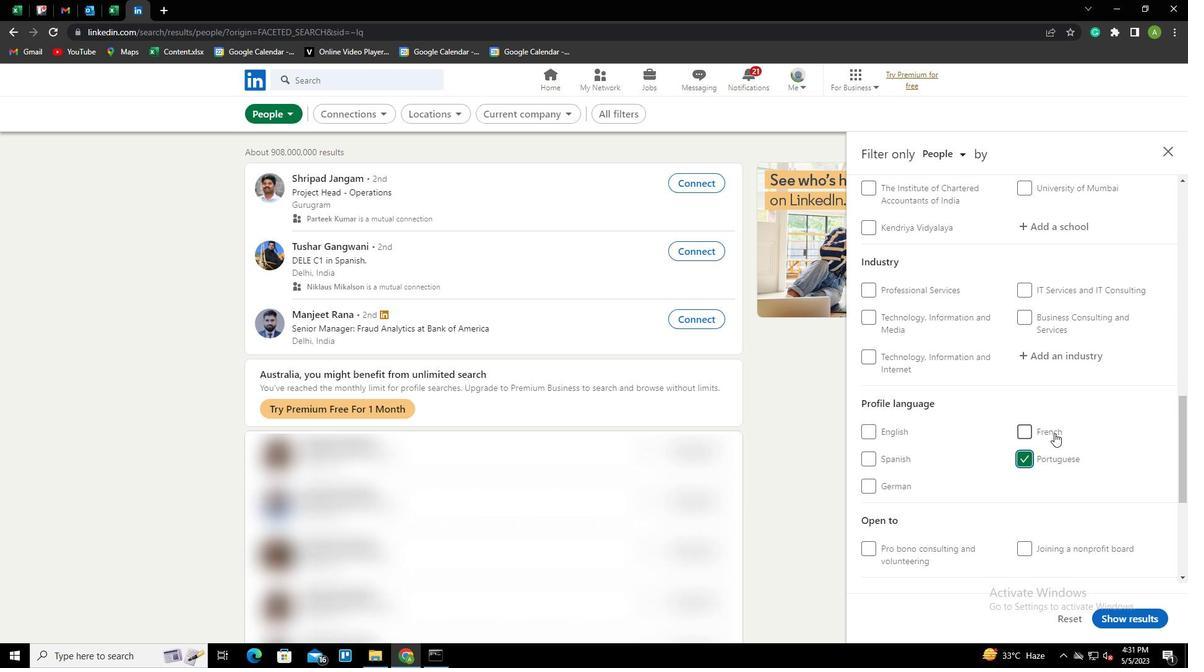 
Action: Mouse scrolled (1055, 434) with delta (0, 0)
Screenshot: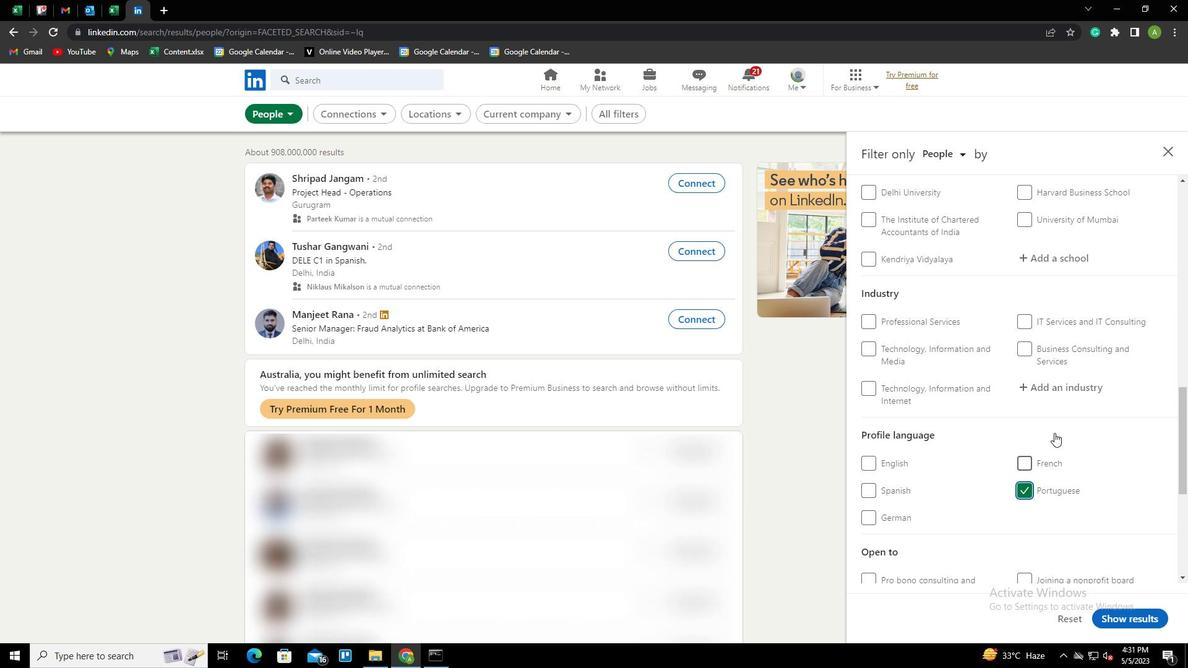 
Action: Mouse scrolled (1055, 434) with delta (0, 0)
Screenshot: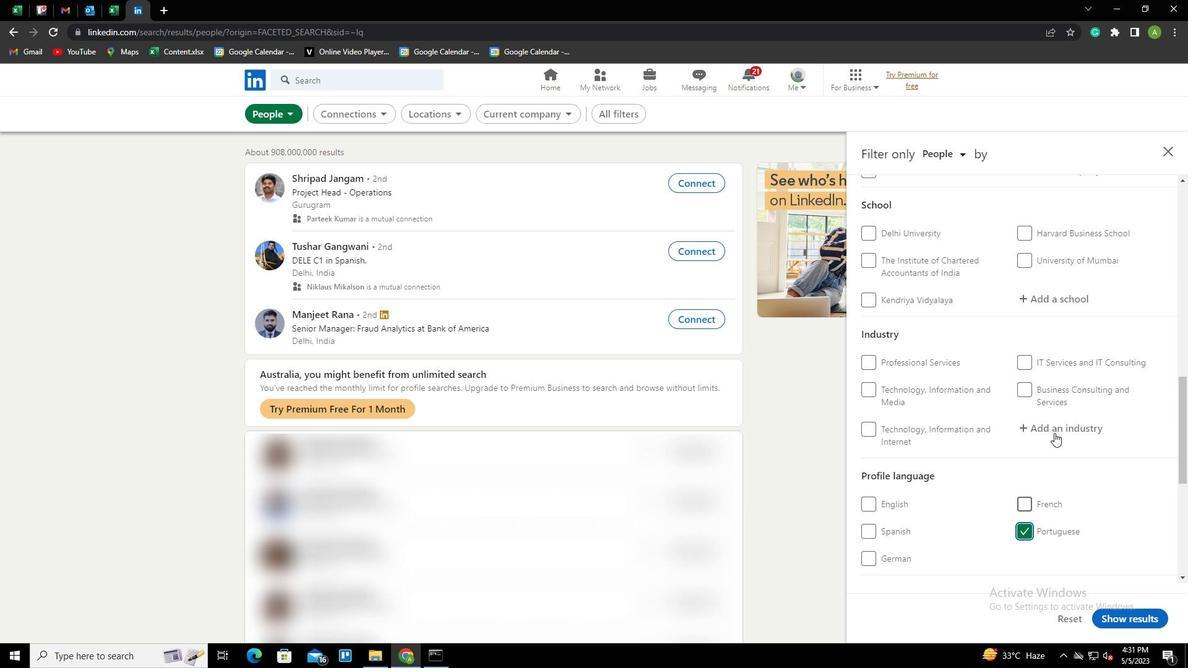 
Action: Mouse scrolled (1055, 434) with delta (0, 0)
Screenshot: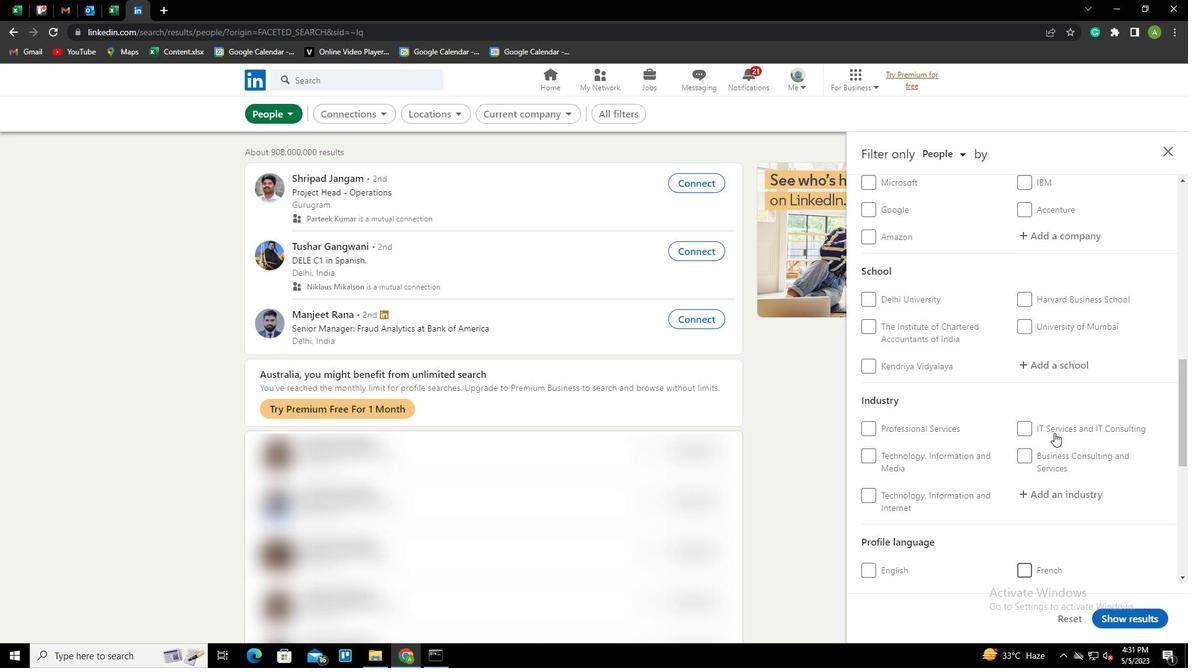 
Action: Mouse scrolled (1055, 434) with delta (0, 0)
Screenshot: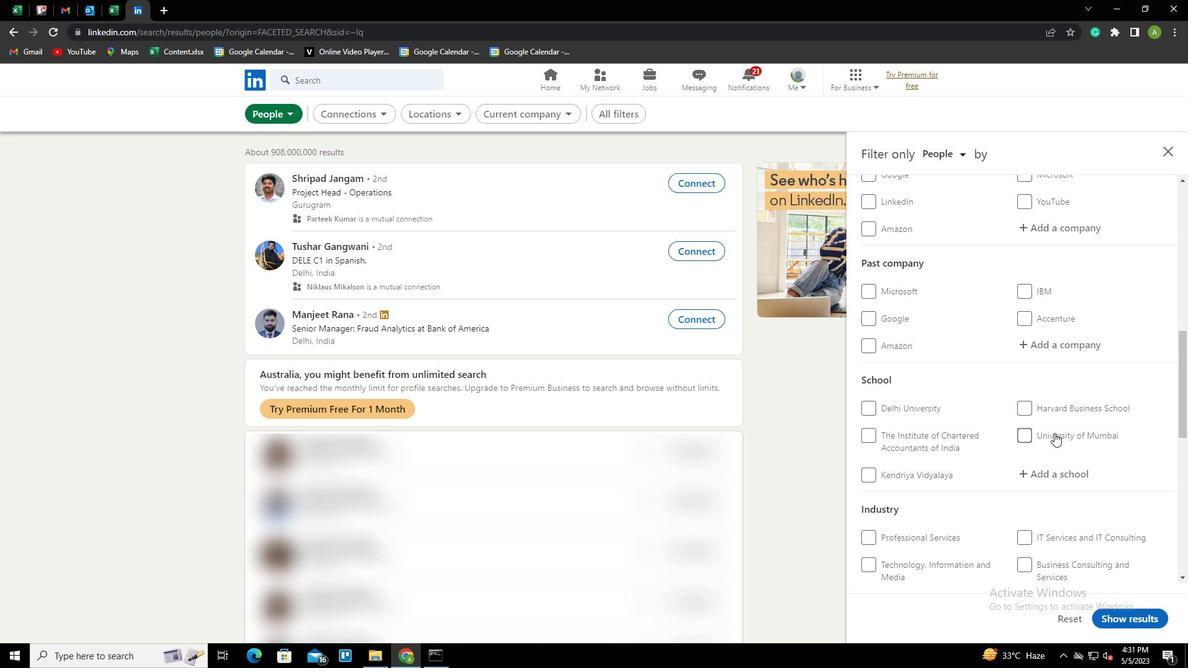 
Action: Mouse scrolled (1055, 434) with delta (0, 0)
Screenshot: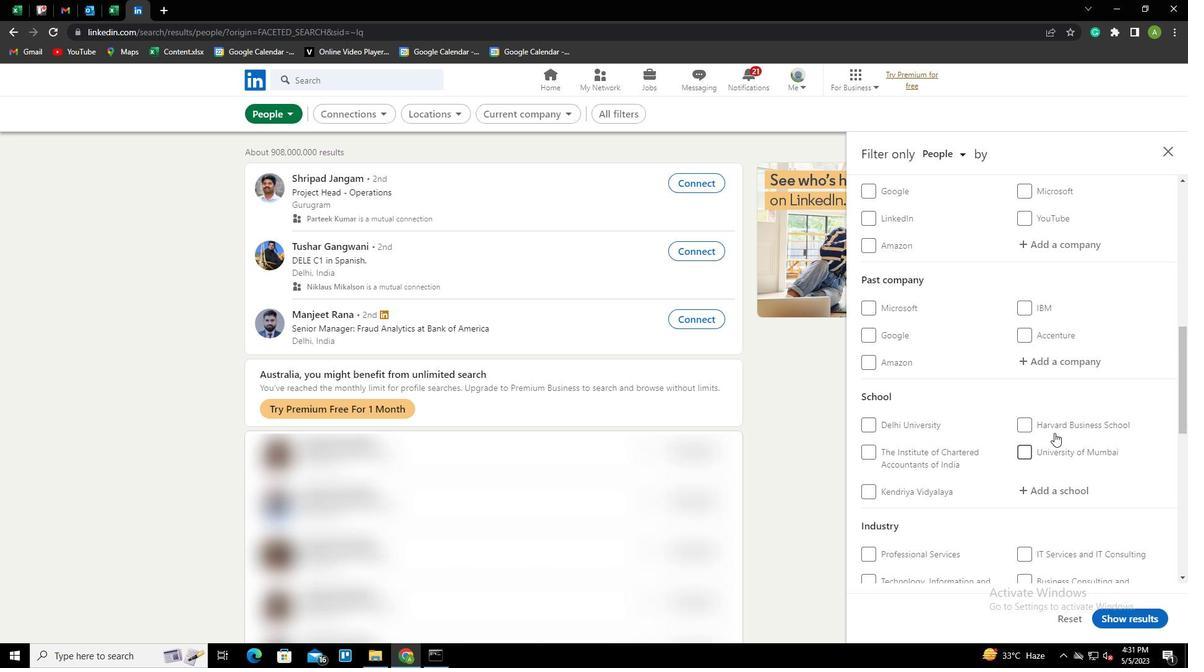 
Action: Mouse scrolled (1055, 434) with delta (0, 0)
Screenshot: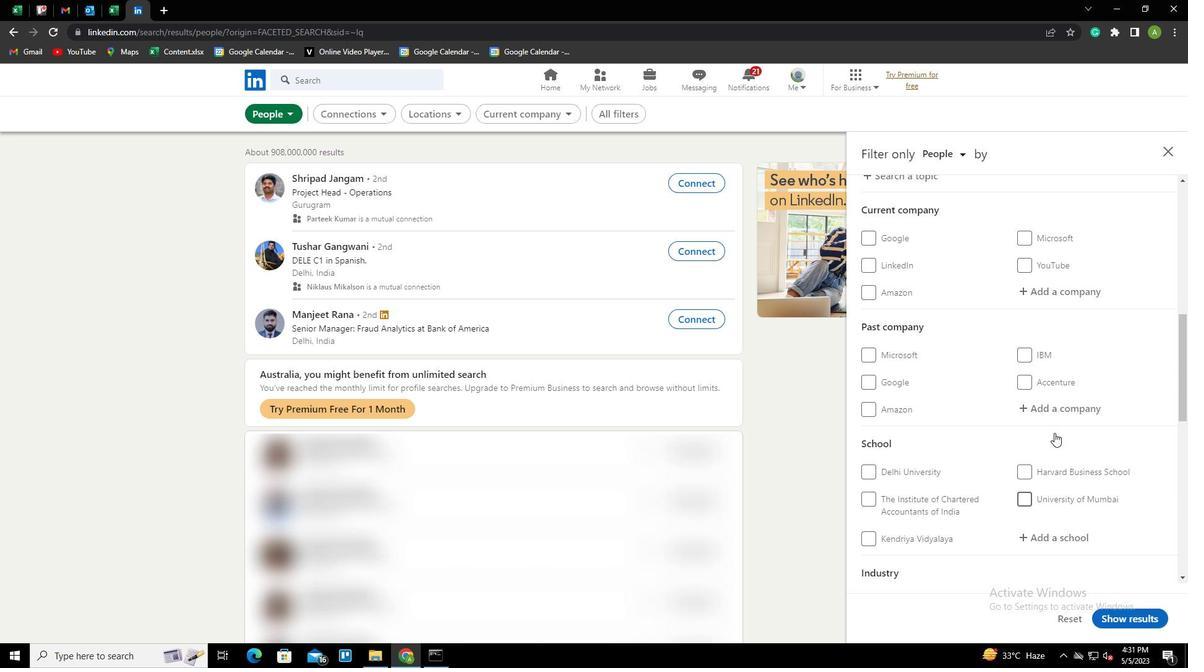 
Action: Mouse moved to (1050, 416)
Screenshot: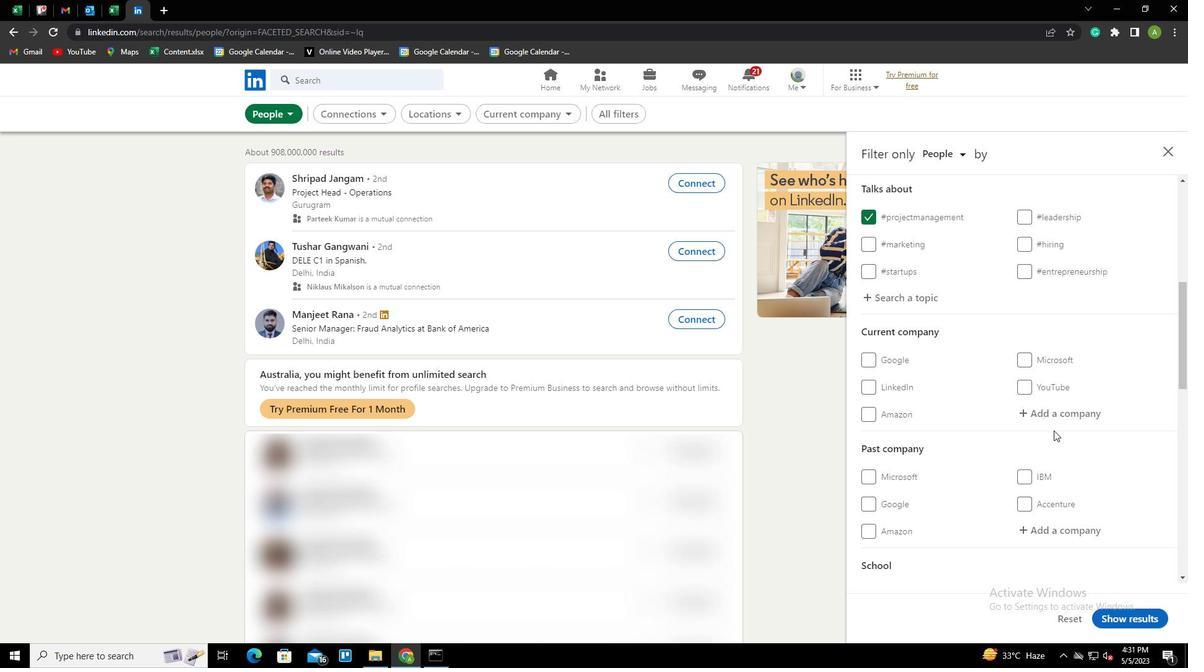 
Action: Mouse pressed left at (1050, 416)
Screenshot: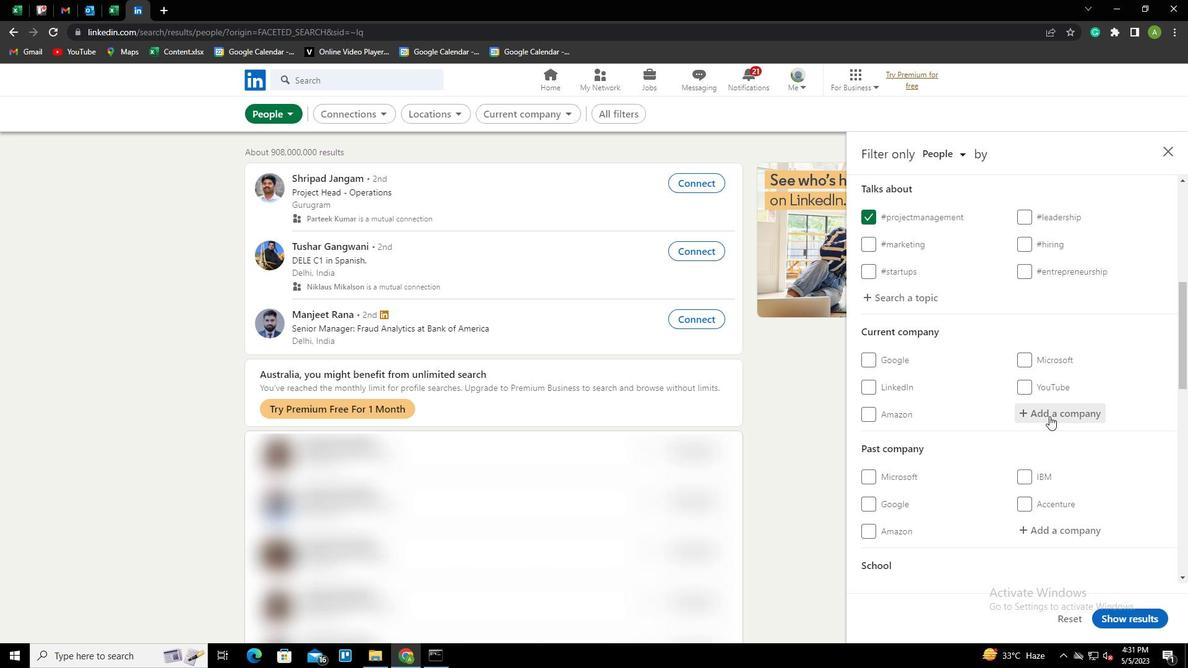 
Action: Key pressed <Key.shift>THE<Key.space><Key.shift><Key.shift><Key.shift><Key.shift><Key.shift><Key.shift><Key.shift>KNOT<Key.space><Key.shift>WORLDWIDE<Key.down><Key.enter>
Screenshot: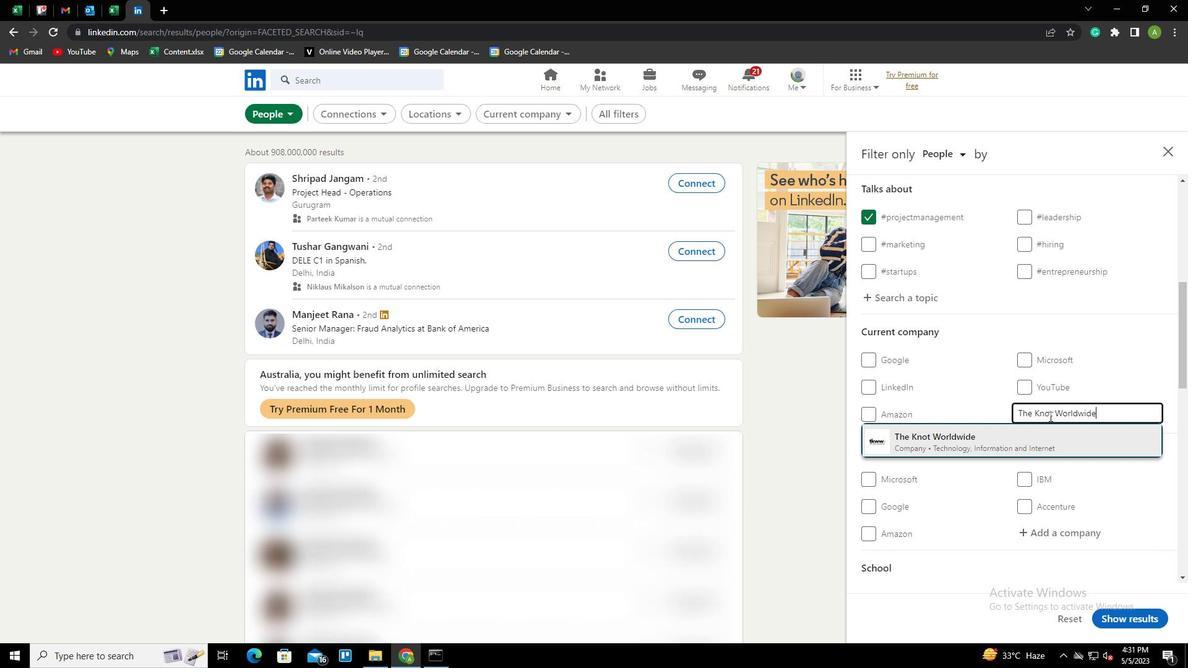 
Action: Mouse scrolled (1050, 416) with delta (0, 0)
Screenshot: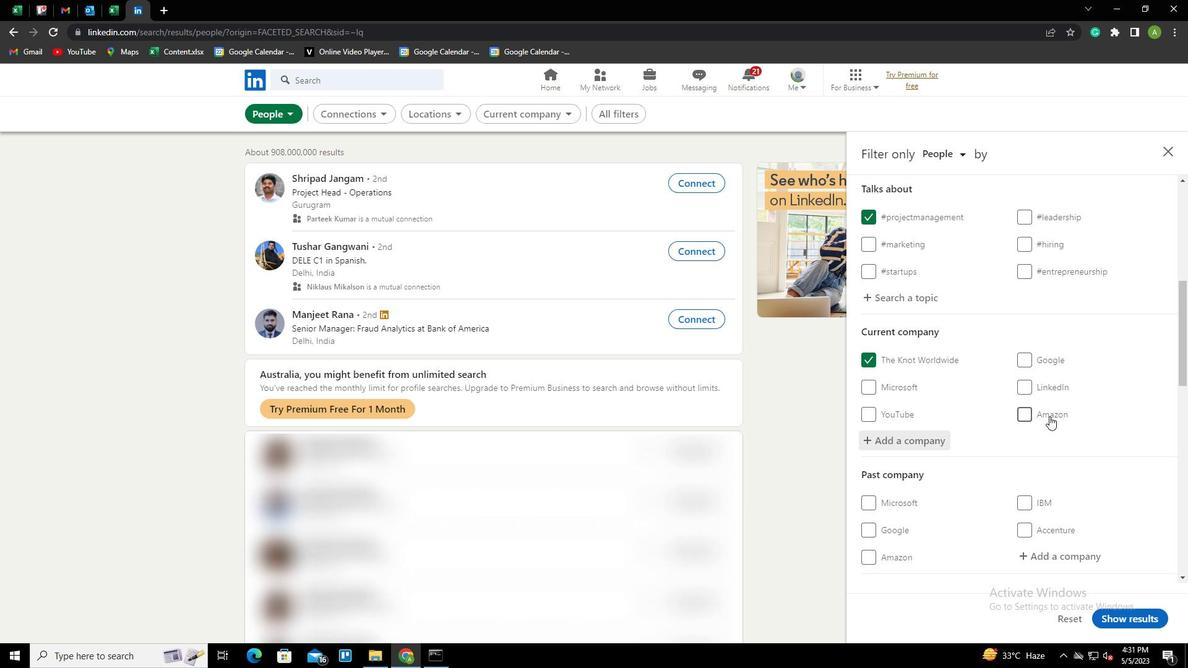 
Action: Mouse scrolled (1050, 416) with delta (0, 0)
Screenshot: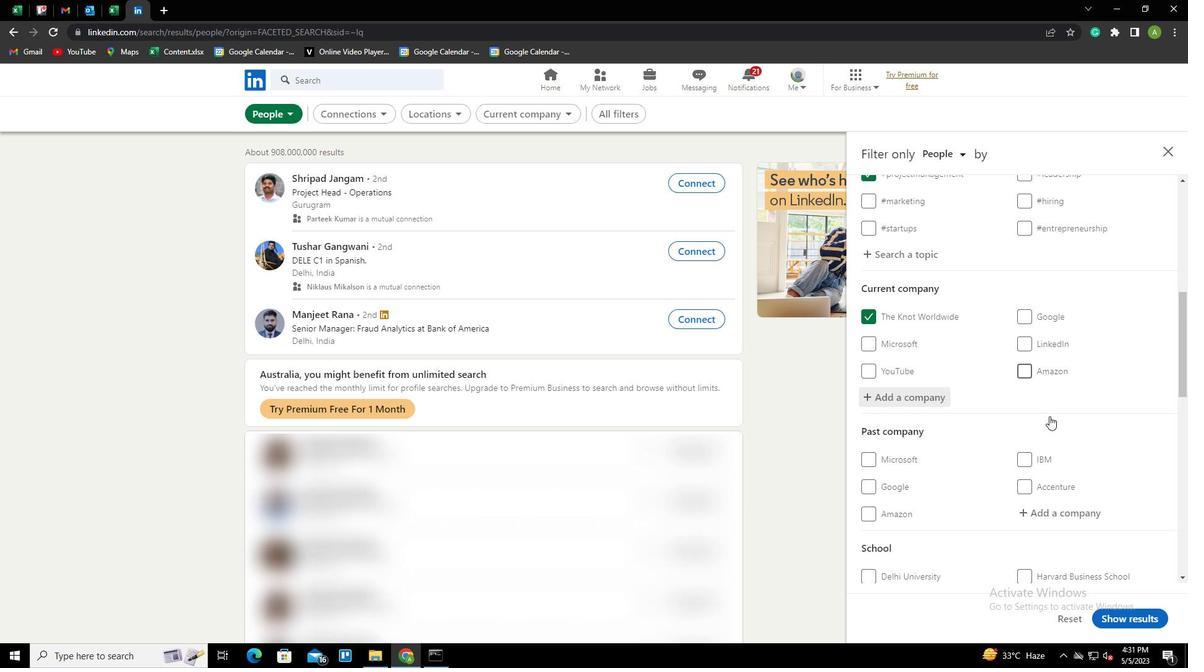 
Action: Mouse scrolled (1050, 416) with delta (0, 0)
Screenshot: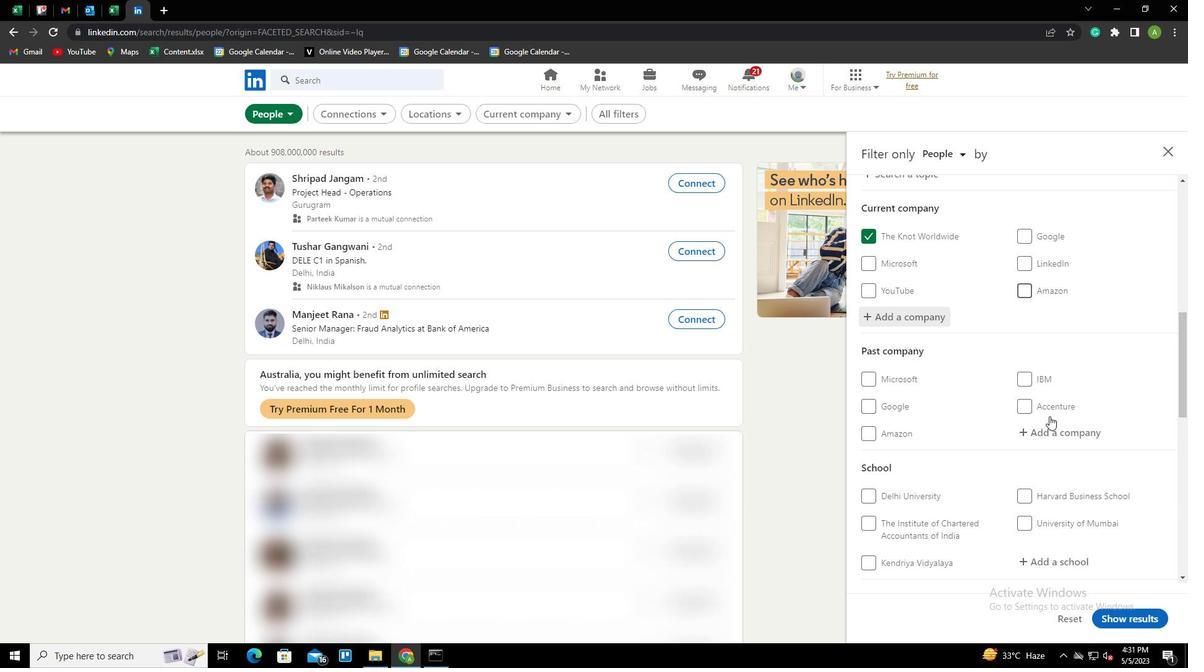 
Action: Mouse scrolled (1050, 416) with delta (0, 0)
Screenshot: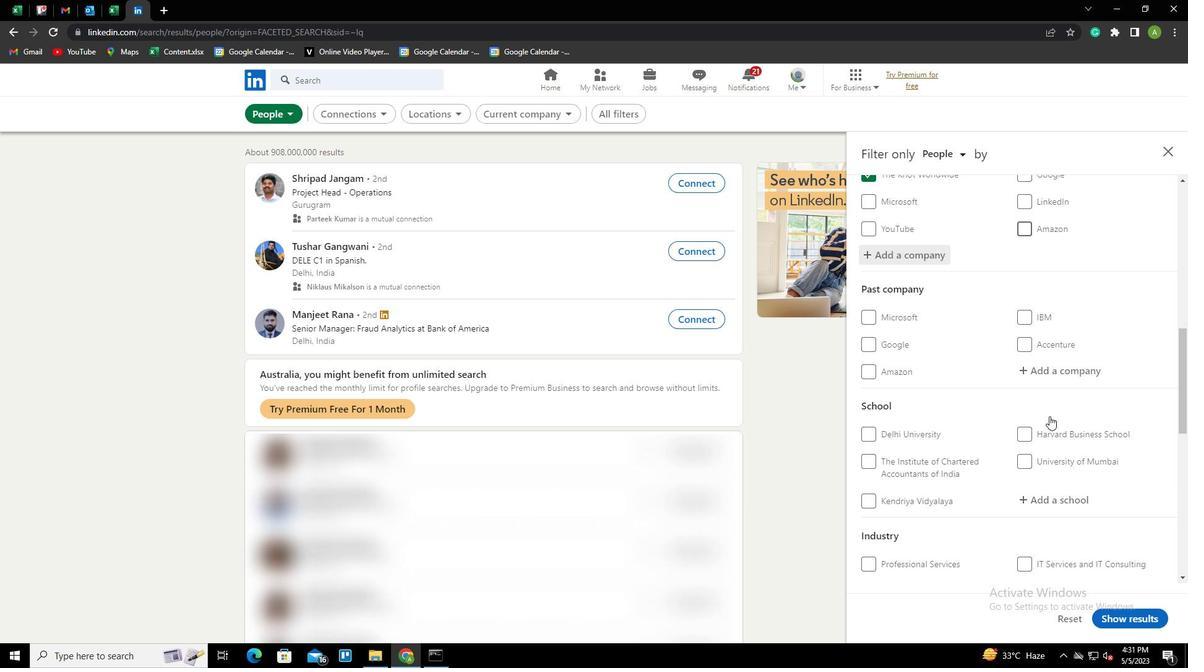 
Action: Mouse moved to (1047, 439)
Screenshot: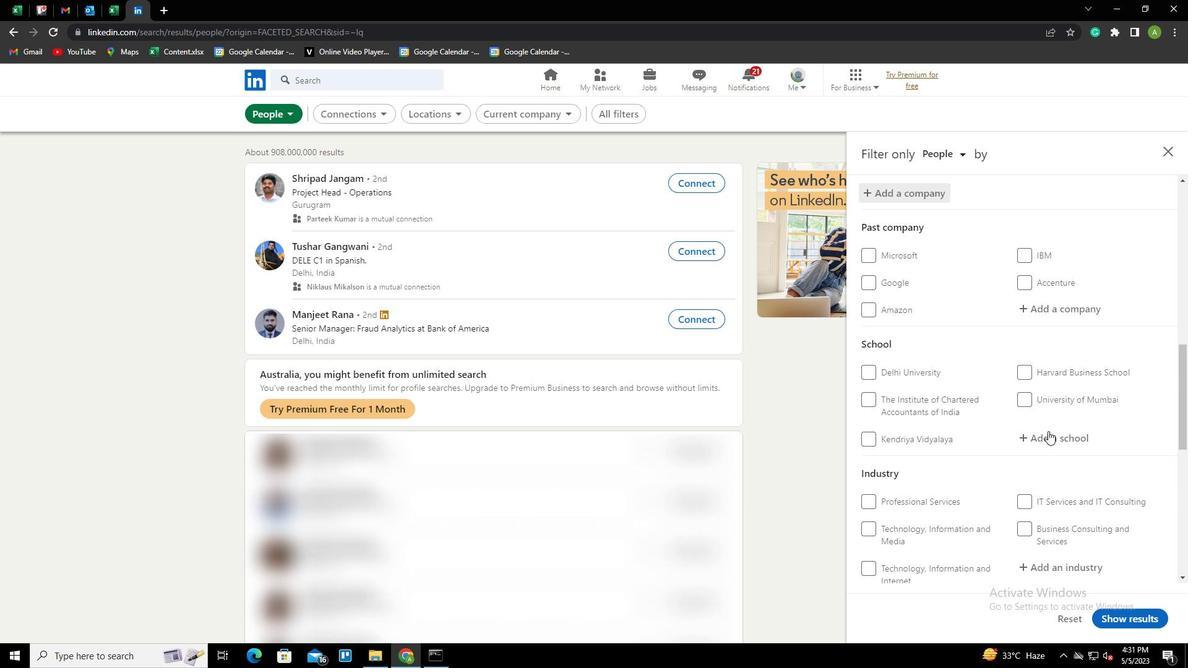 
Action: Mouse pressed left at (1047, 439)
Screenshot: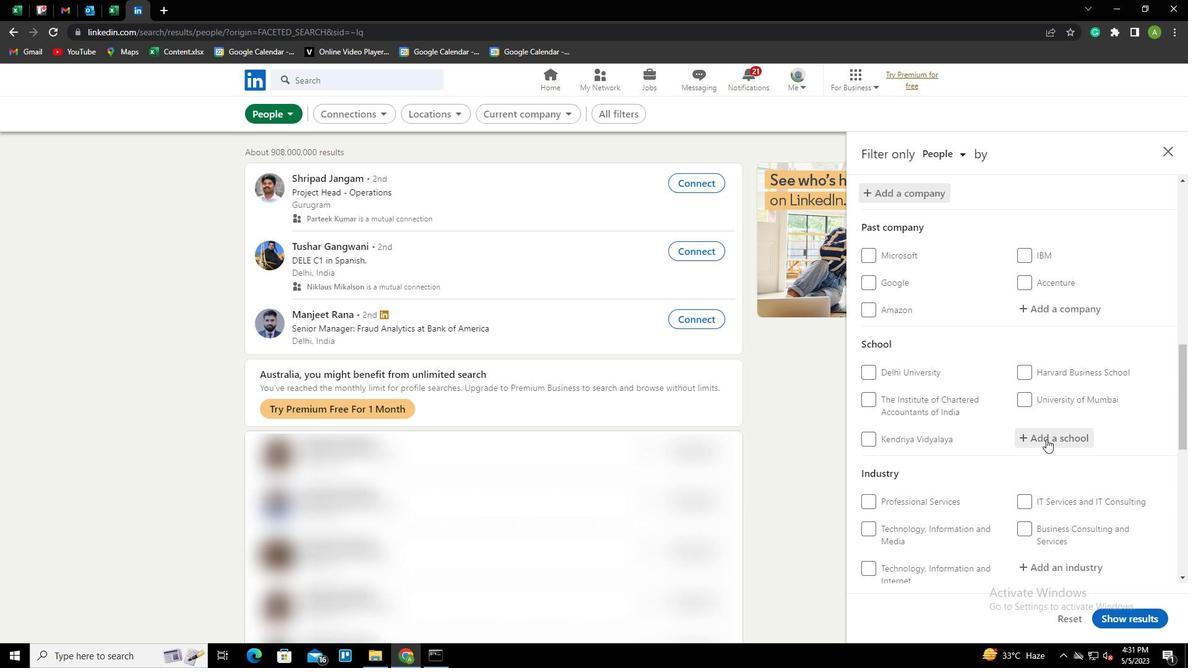
Action: Key pressed <Key.shift>SATHYABAMA<Key.space><Key.shift>UNIVERSITY<Key.down><Key.enter>
Screenshot: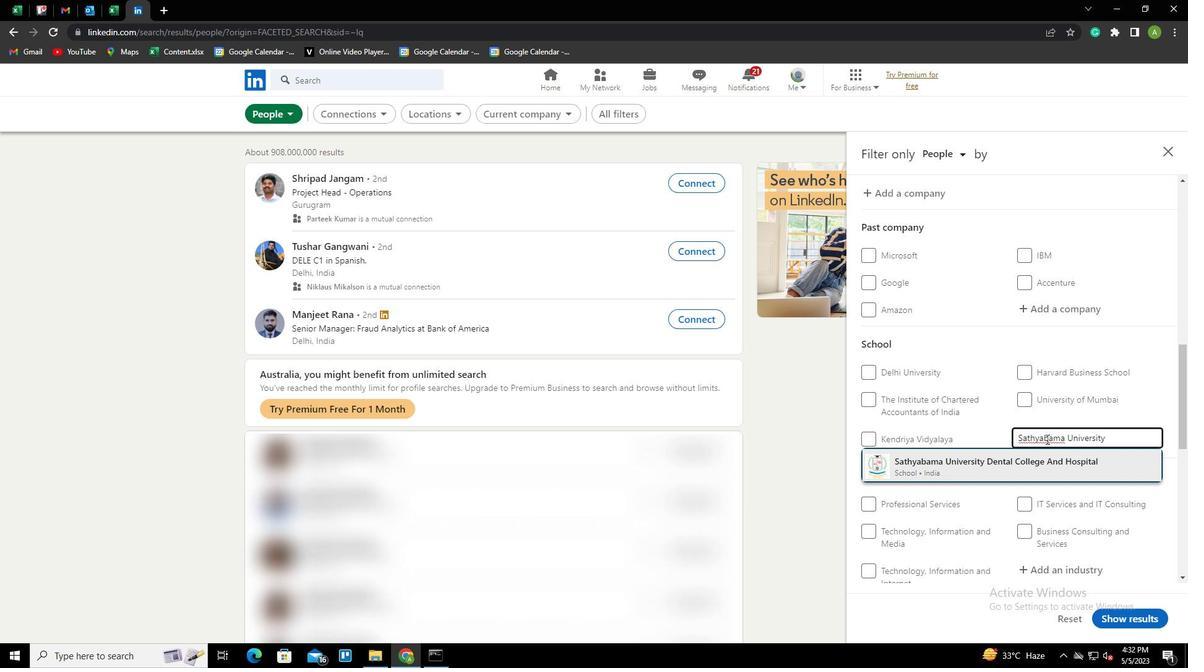 
Action: Mouse scrolled (1047, 439) with delta (0, 0)
Screenshot: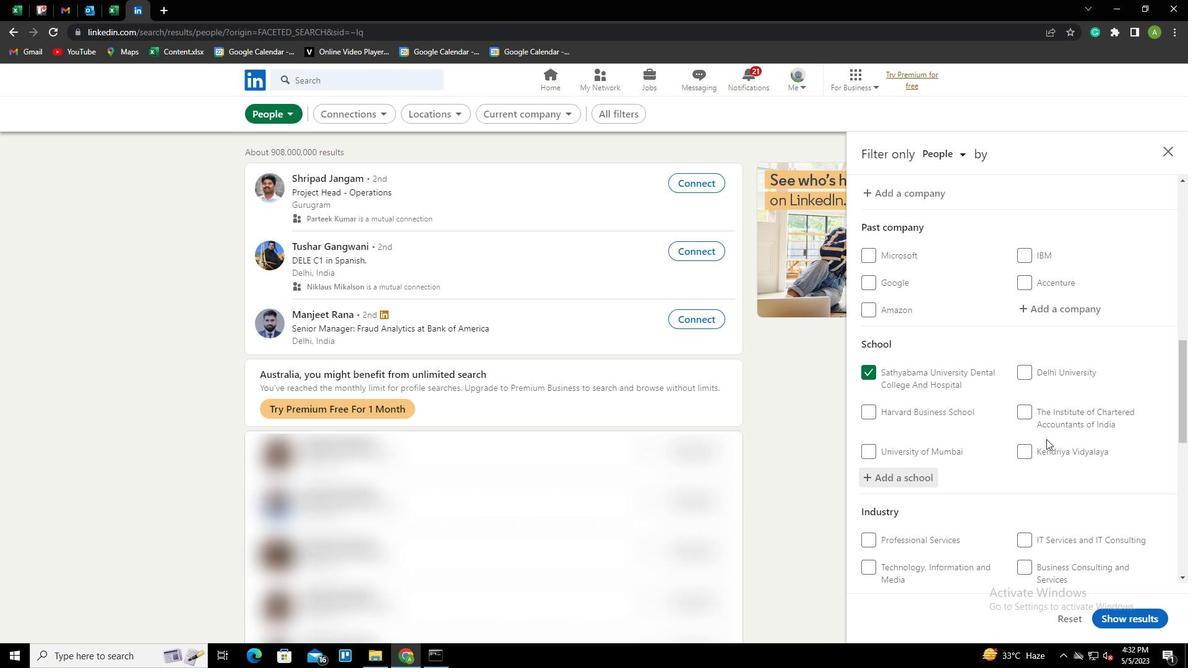 
Action: Mouse scrolled (1047, 439) with delta (0, 0)
Screenshot: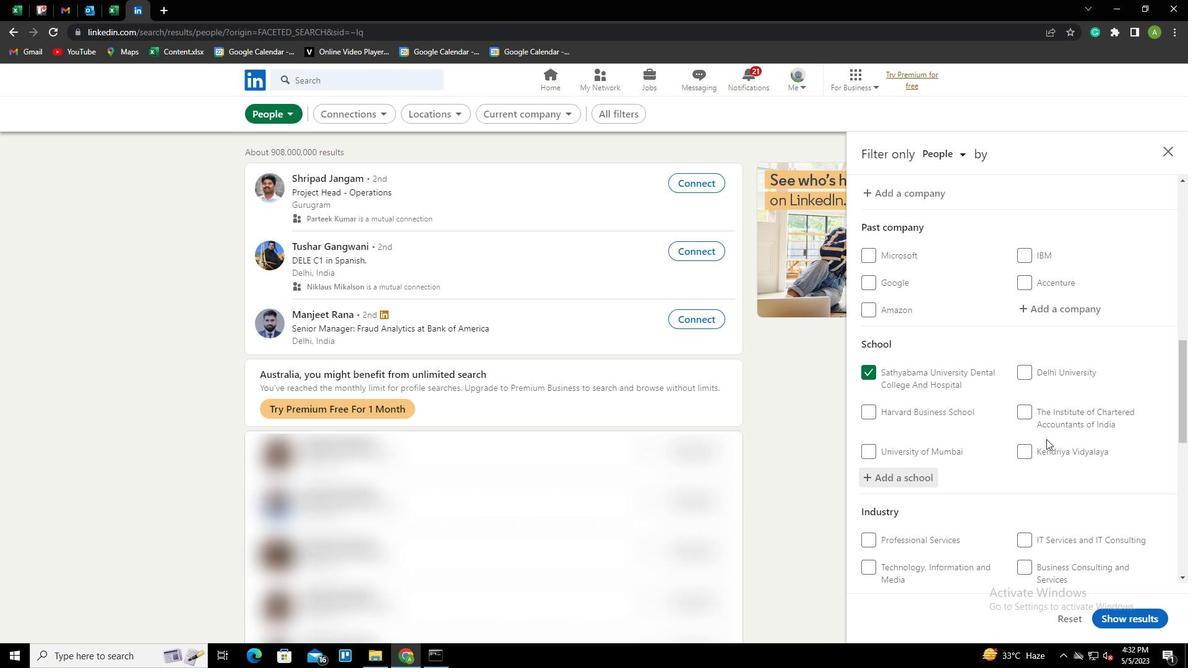 
Action: Mouse scrolled (1047, 439) with delta (0, 0)
Screenshot: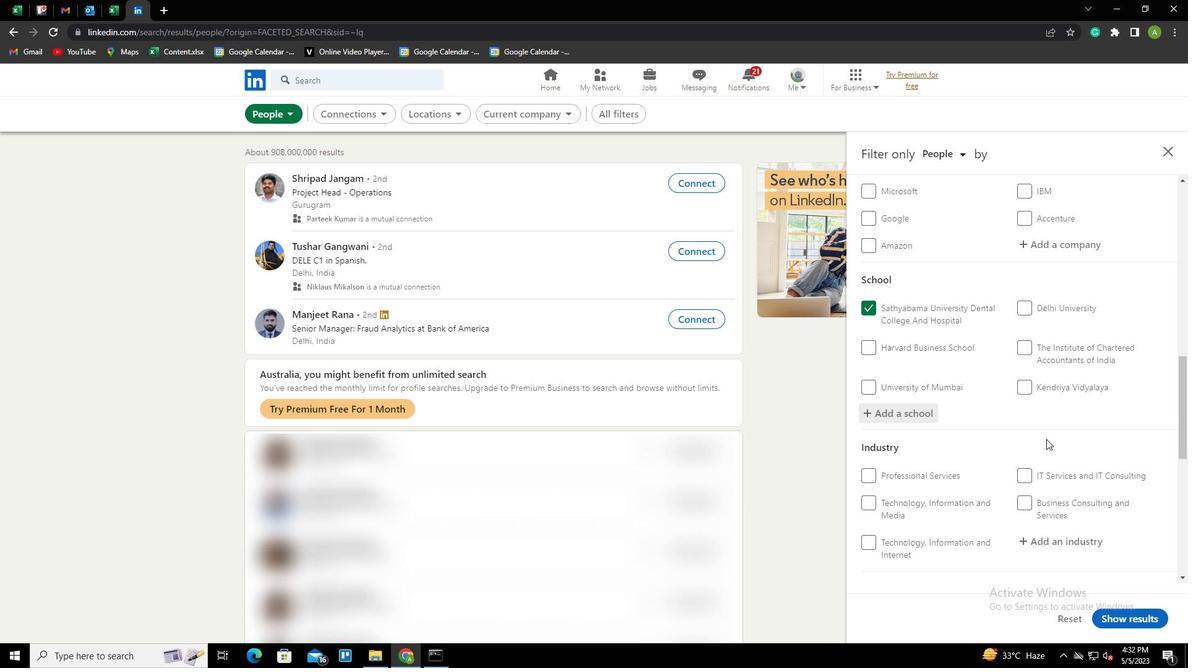 
Action: Mouse moved to (1034, 421)
Screenshot: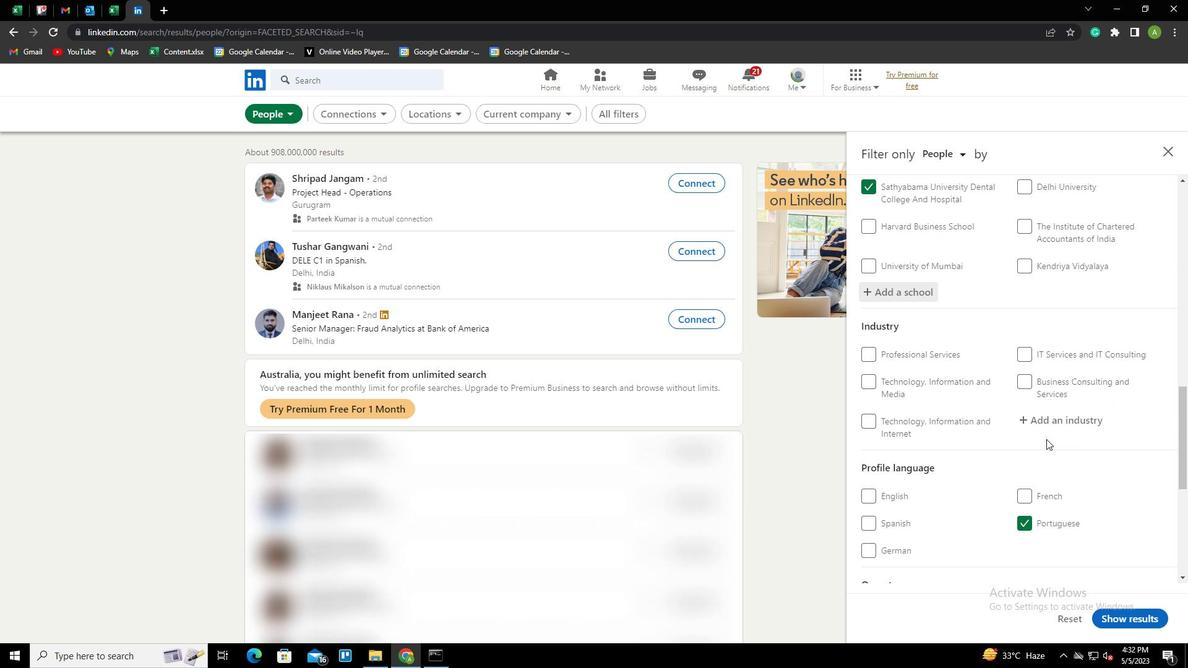
Action: Mouse pressed left at (1034, 421)
Screenshot: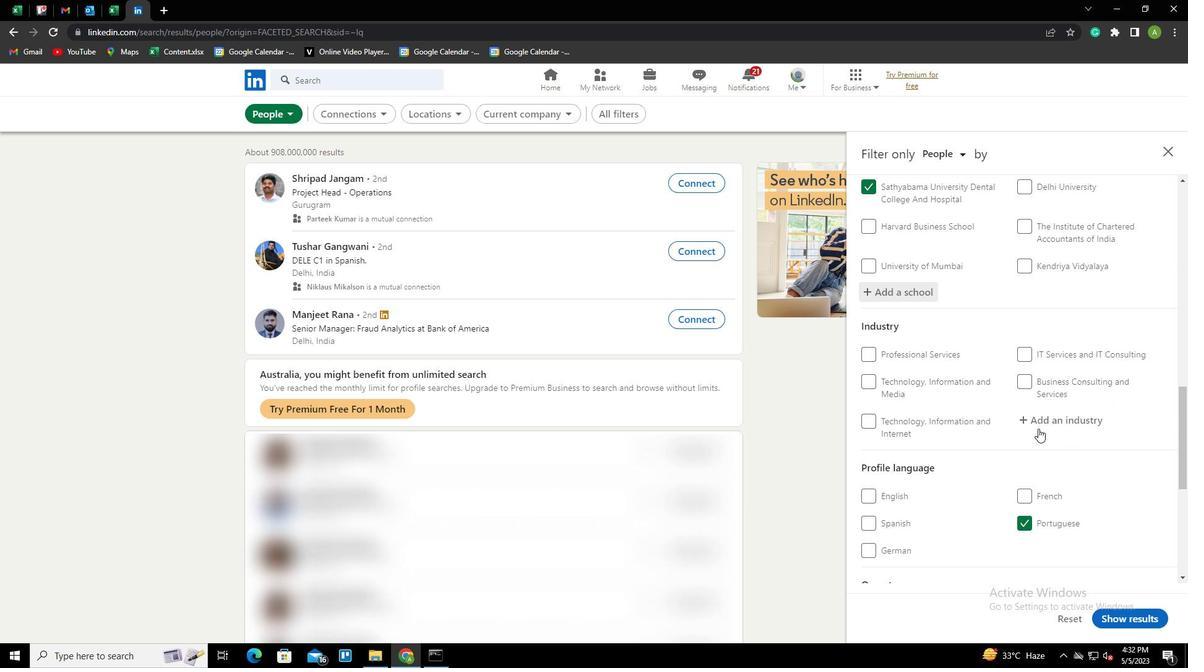 
Action: Key pressed <Key.shift>GOLF<Key.space><Key.shift>COURSES<Key.space>AND<Key.space><Key.shift>COUNTRY<Key.space><Key.shift>CLUBS<Key.down><Key.enter>
Screenshot: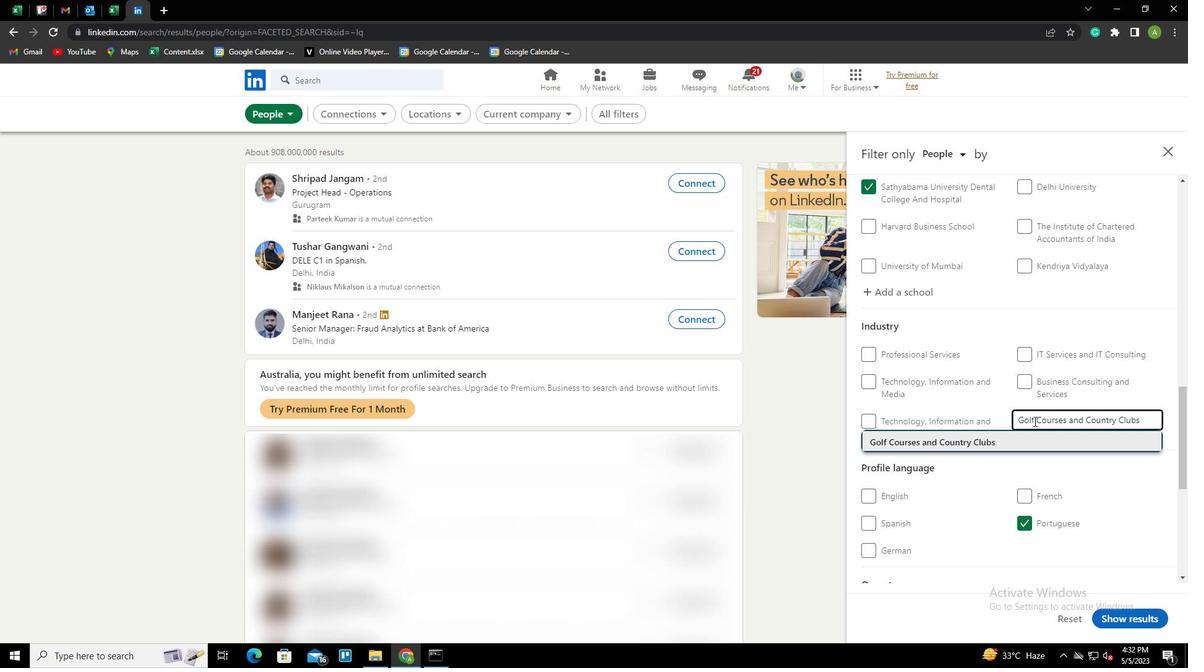 
Action: Mouse scrolled (1034, 421) with delta (0, 0)
Screenshot: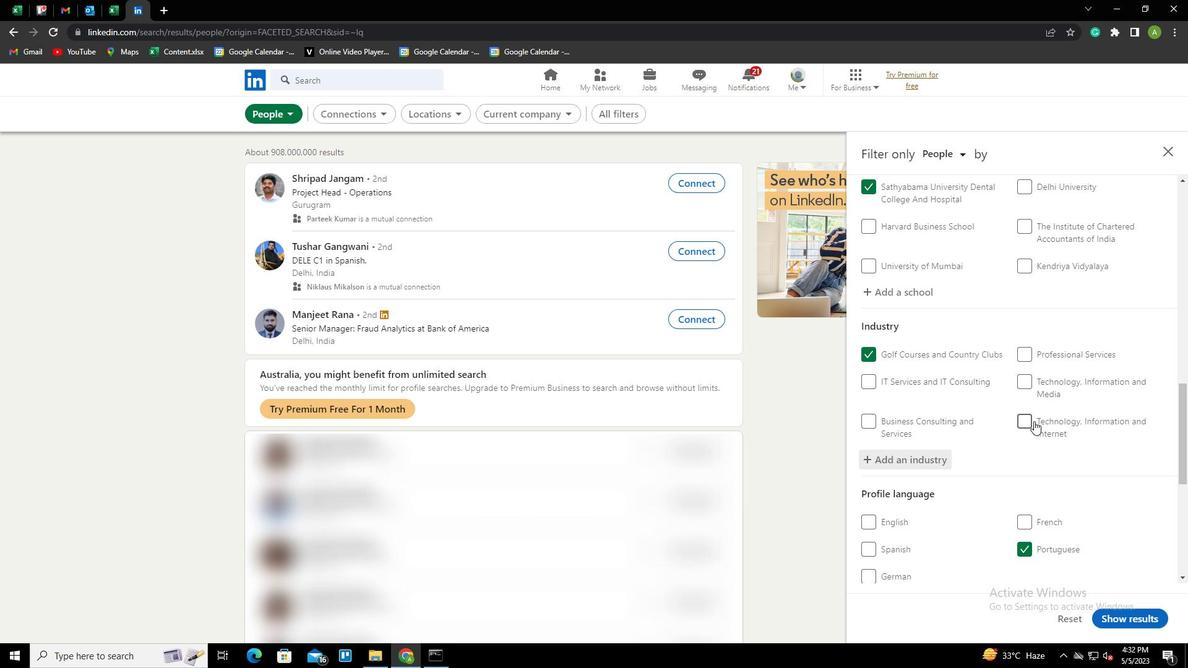 
Action: Mouse scrolled (1034, 421) with delta (0, 0)
Screenshot: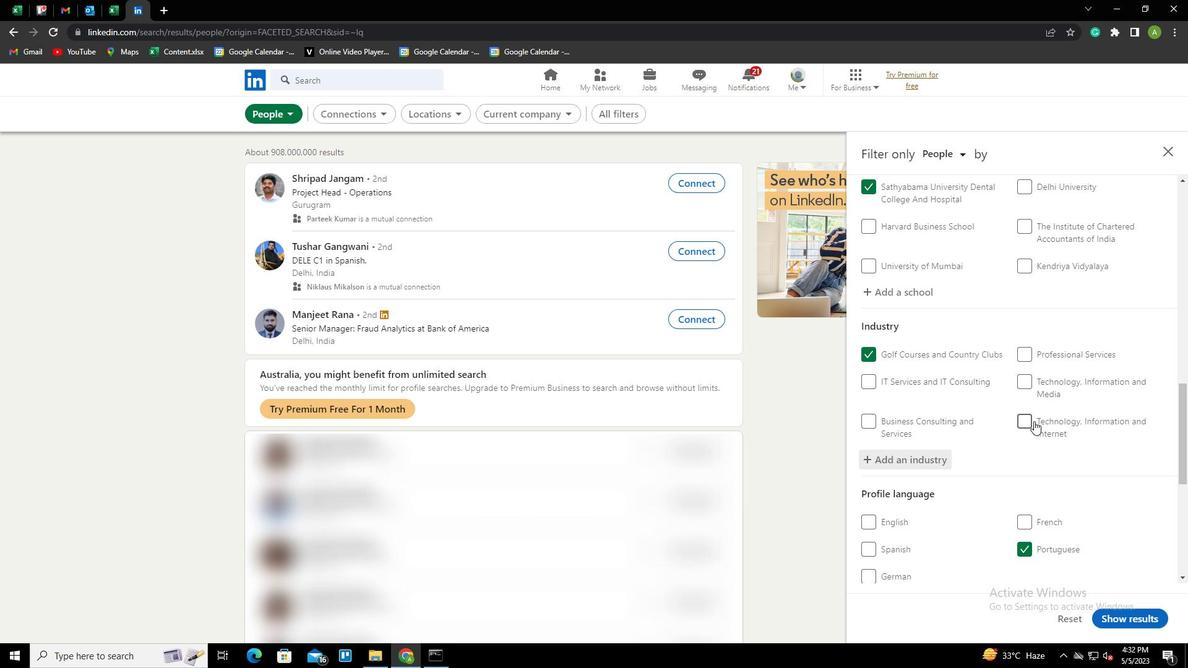 
Action: Mouse scrolled (1034, 421) with delta (0, 0)
Screenshot: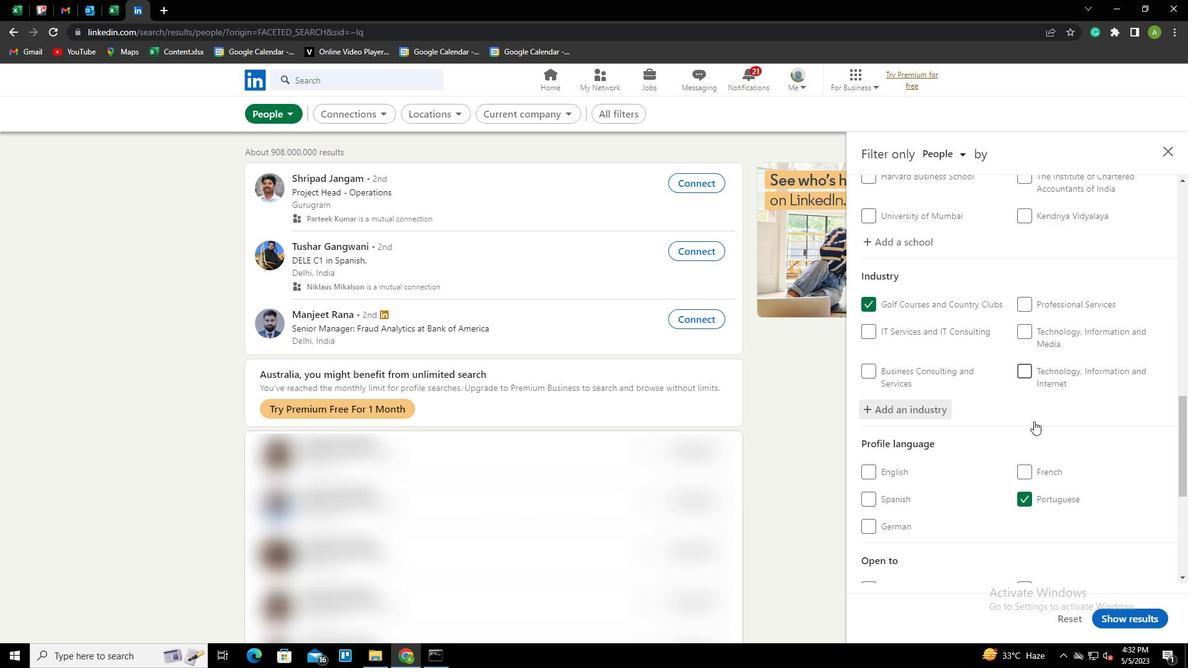
Action: Mouse scrolled (1034, 421) with delta (0, 0)
Screenshot: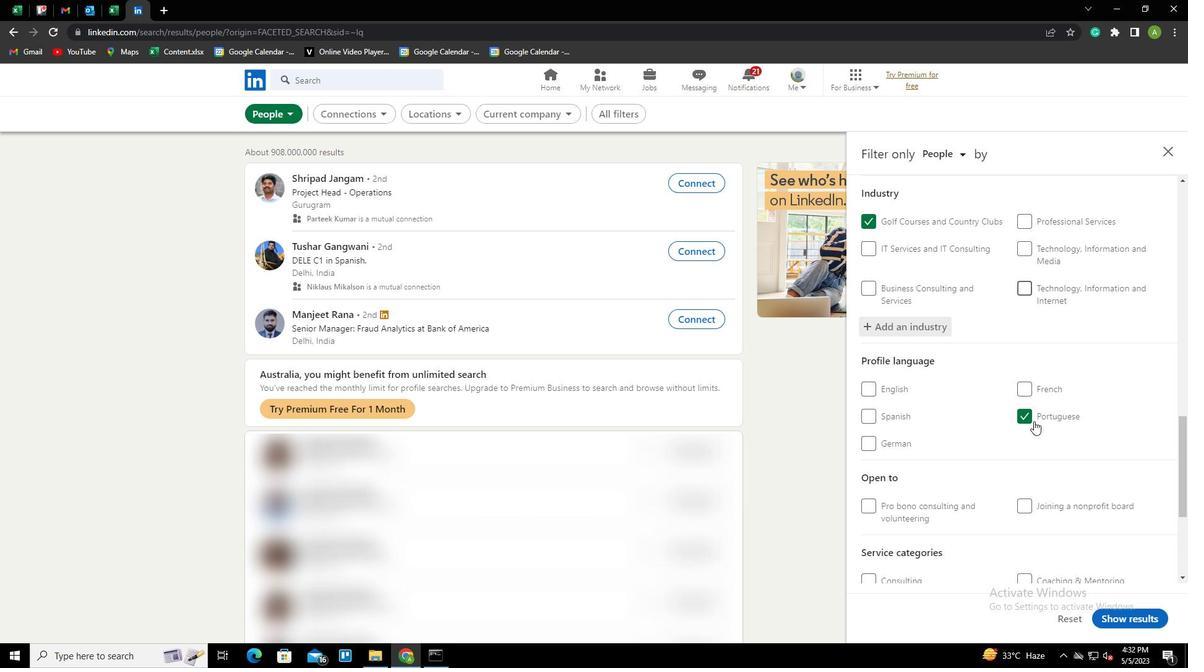 
Action: Mouse moved to (1042, 517)
Screenshot: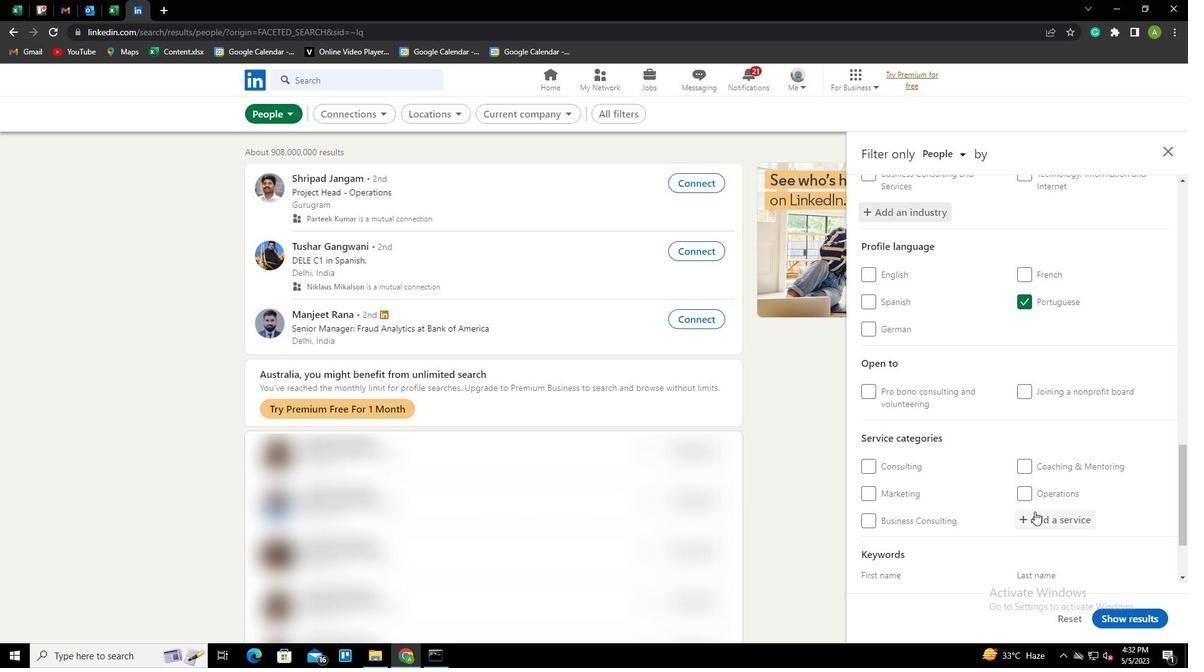 
Action: Mouse pressed left at (1042, 517)
Screenshot: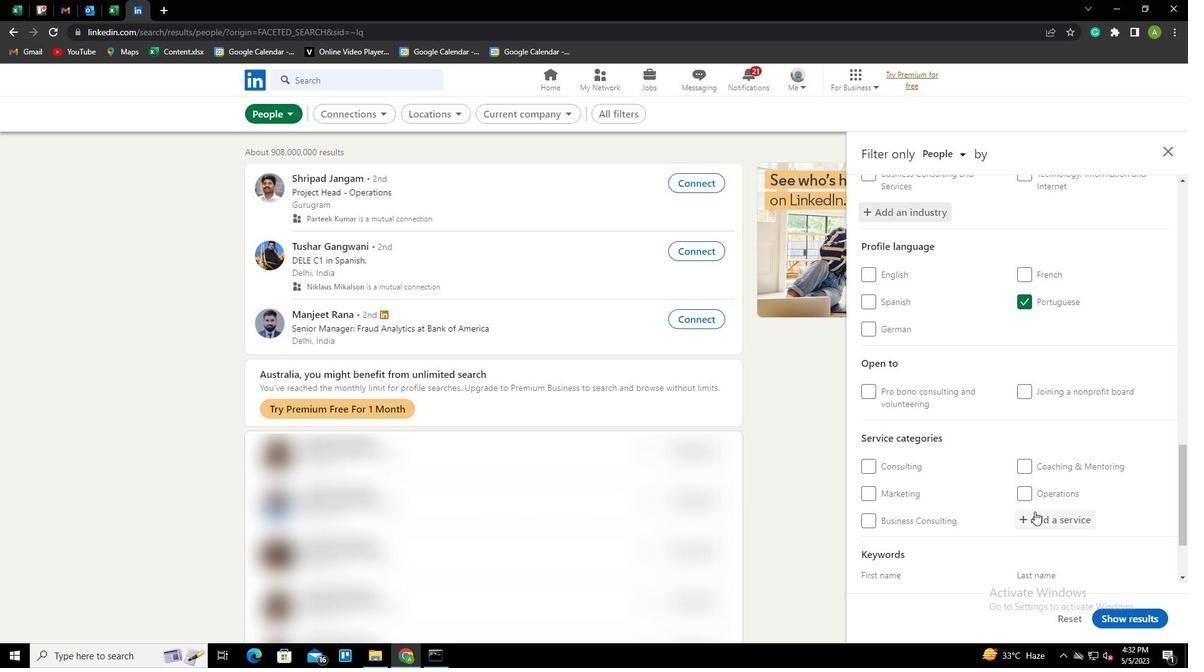 
Action: Key pressed <Key.shift><Key.shift><Key.shift><Key.shift><Key.shift><Key.shift><Key.shift><Key.shift><Key.shift>INFORMATION<Key.space><Key.shift>SECURITY<Key.down>'<Key.enter>
Screenshot: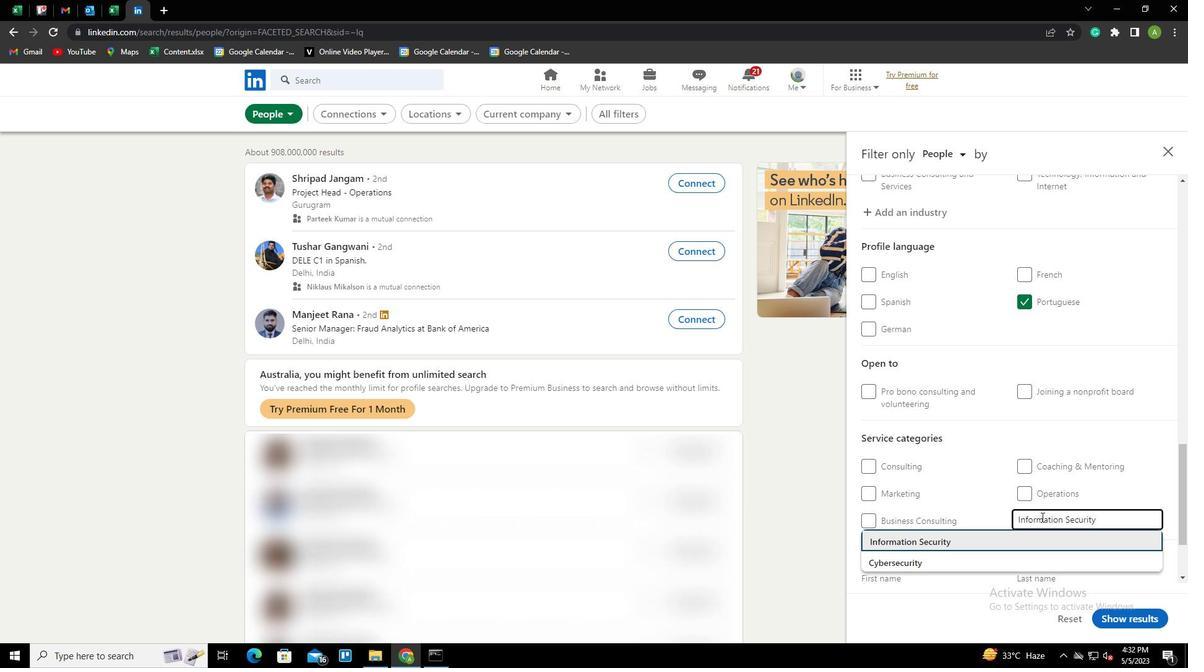 
Action: Mouse scrolled (1042, 517) with delta (0, 0)
Screenshot: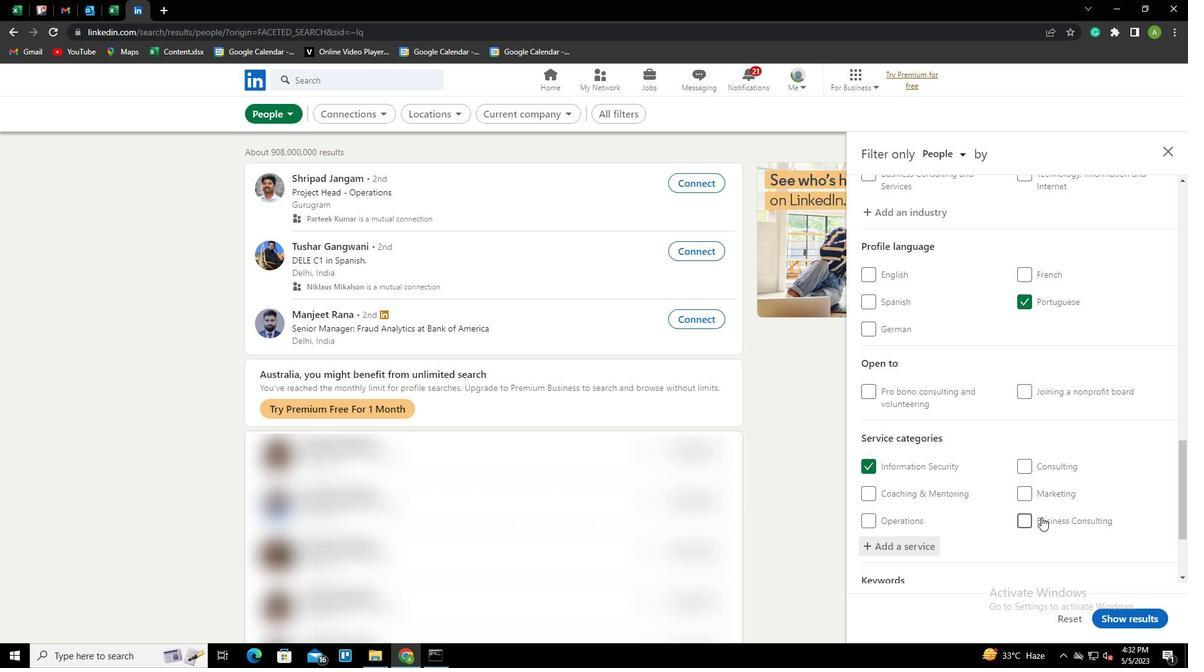 
Action: Mouse scrolled (1042, 517) with delta (0, 0)
Screenshot: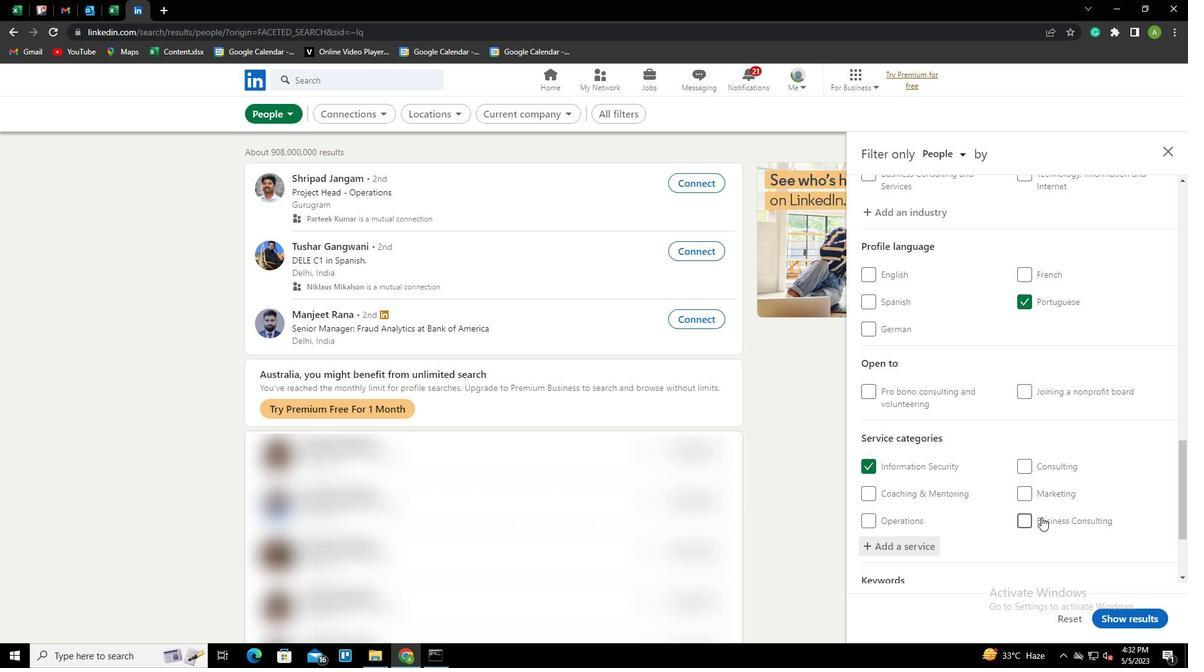 
Action: Mouse scrolled (1042, 517) with delta (0, 0)
Screenshot: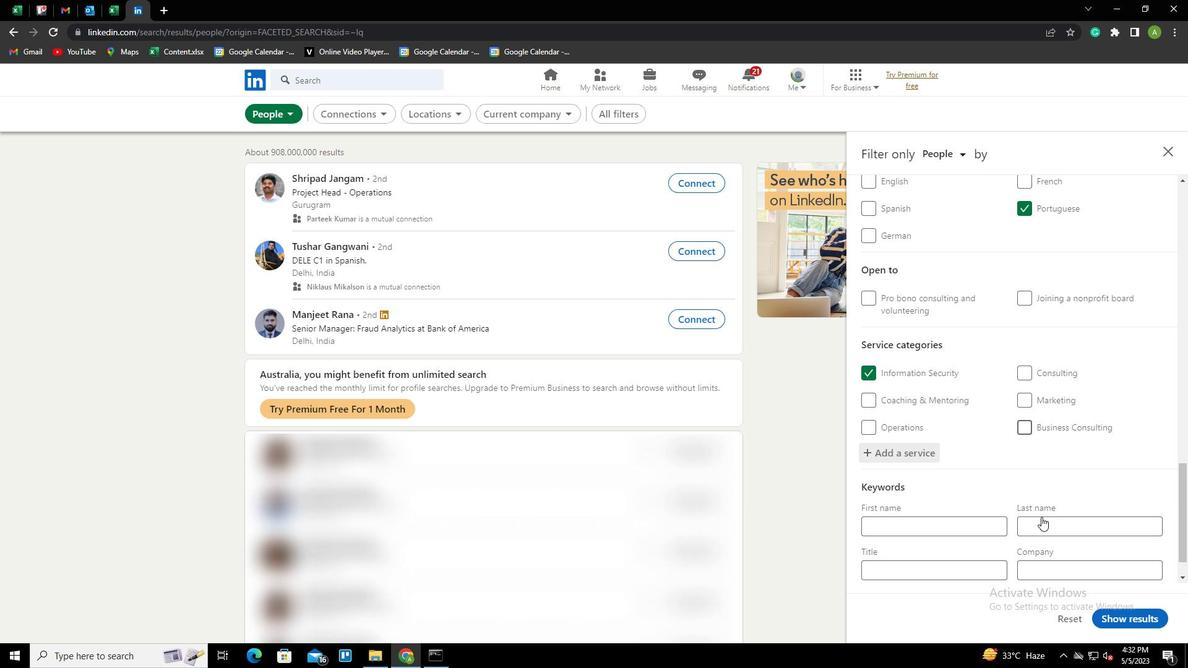 
Action: Mouse scrolled (1042, 517) with delta (0, 0)
Screenshot: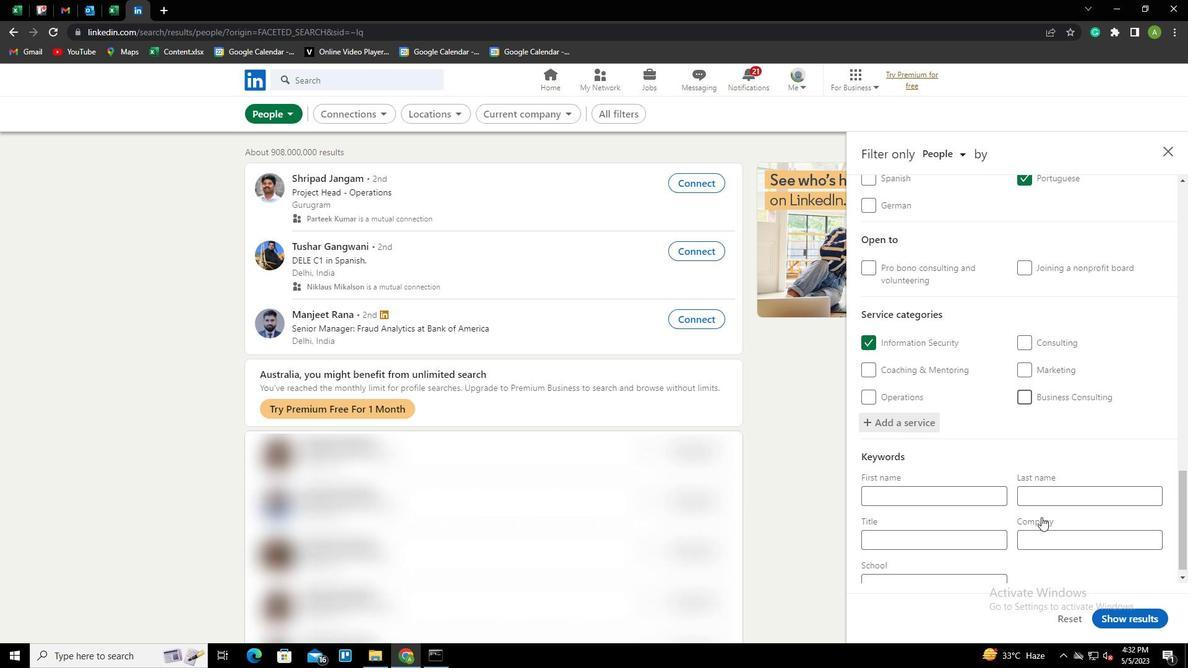
Action: Mouse moved to (970, 530)
Screenshot: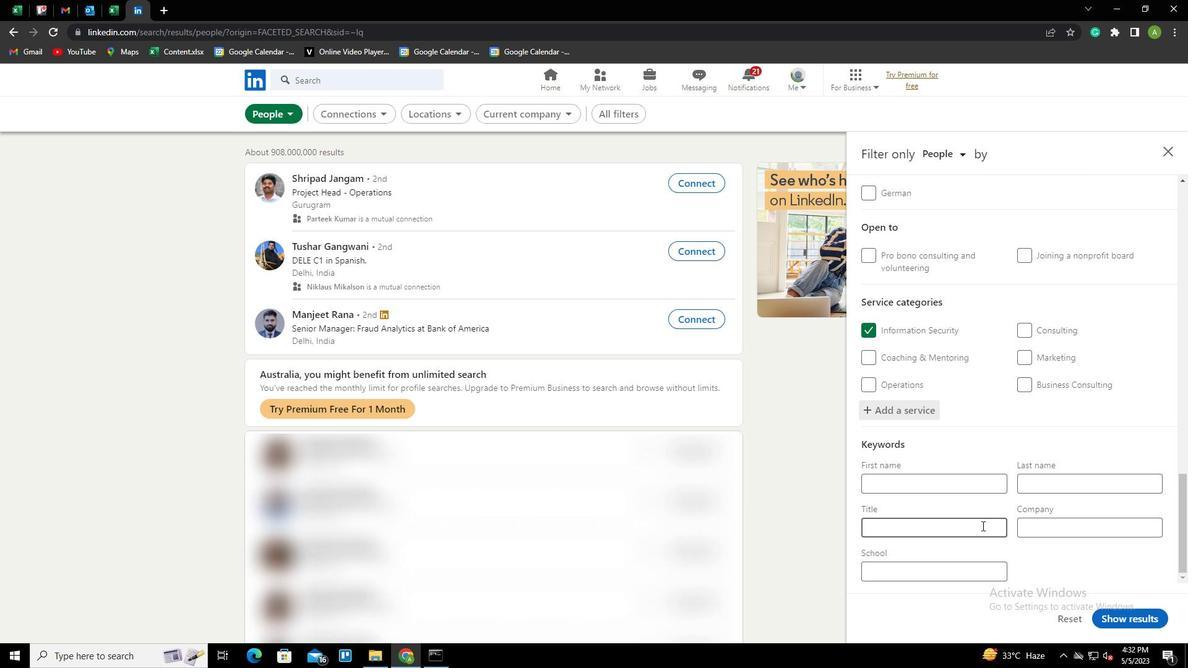 
Action: Mouse pressed left at (970, 530)
Screenshot: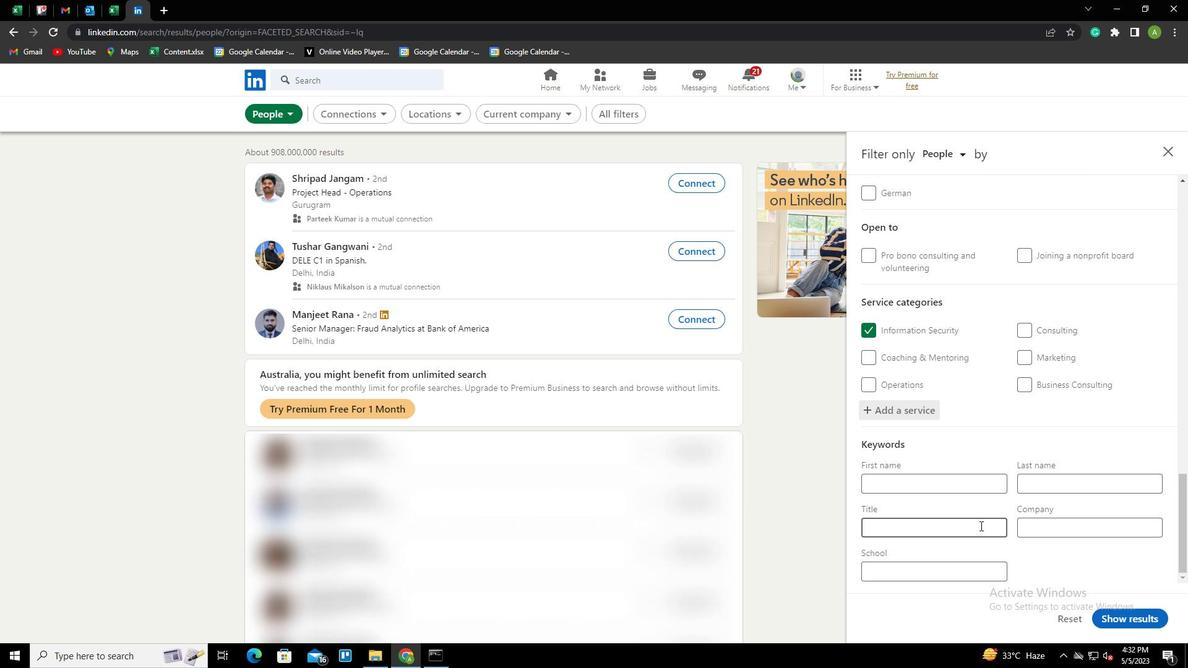 
Action: Mouse moved to (970, 531)
Screenshot: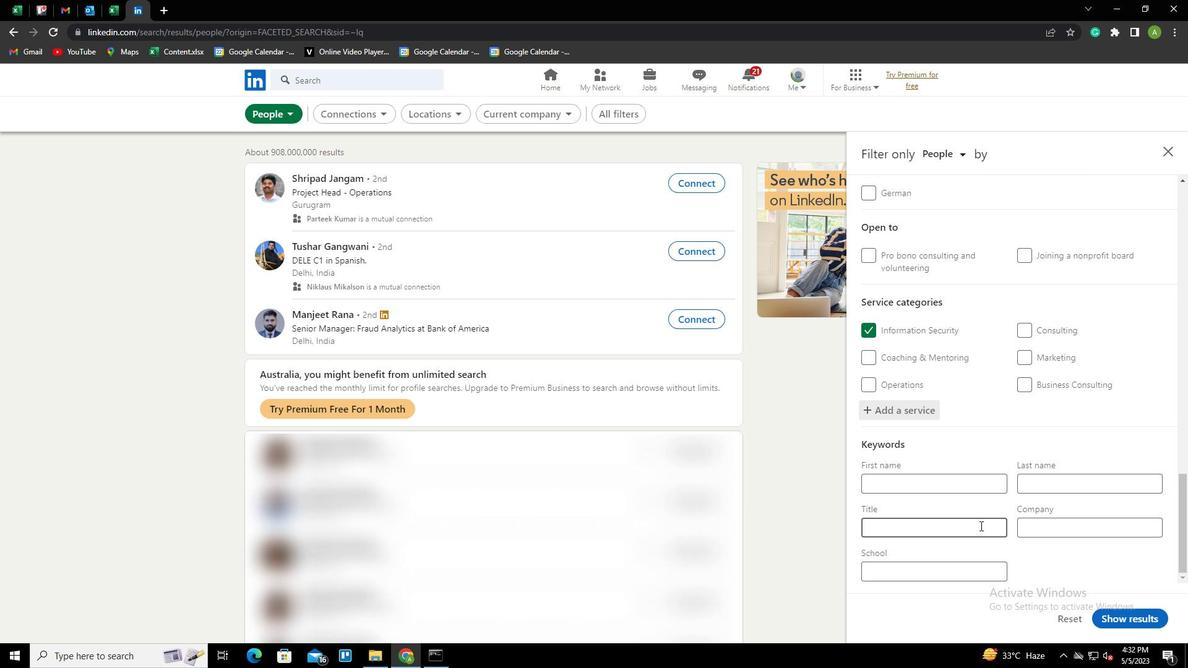 
Action: Key pressed <Key.shift>FRONT<Key.space><Key.shift>DESK<Key.space><Key.shift>ASSOCIATE
Screenshot: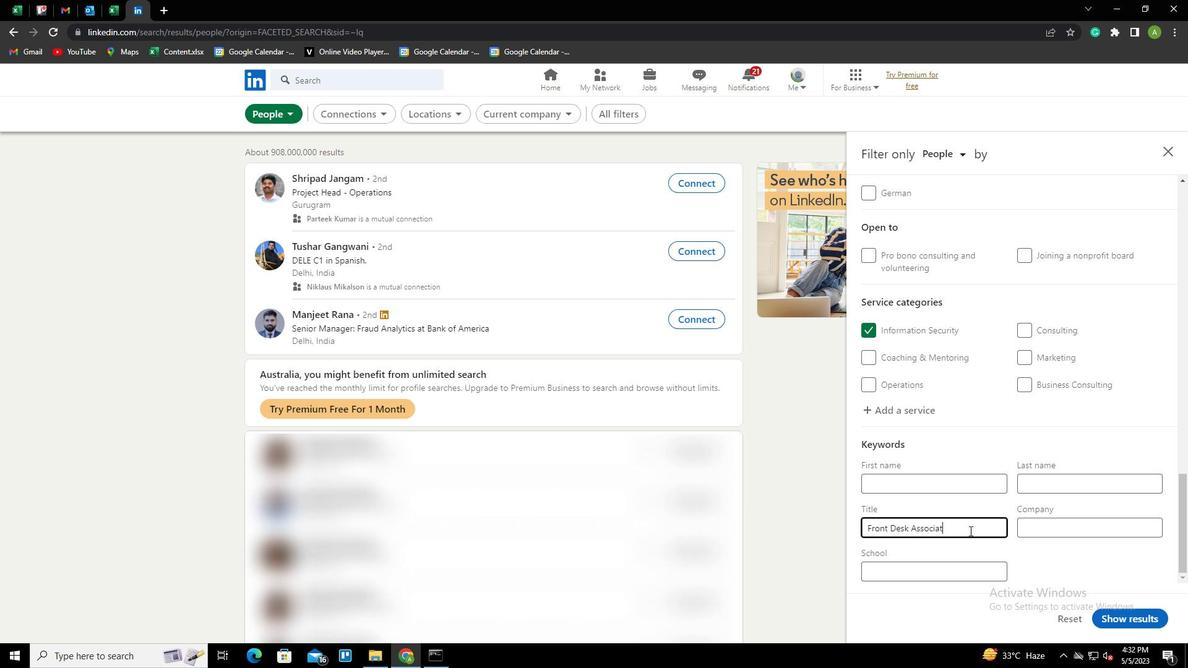 
Action: Mouse moved to (1051, 545)
Screenshot: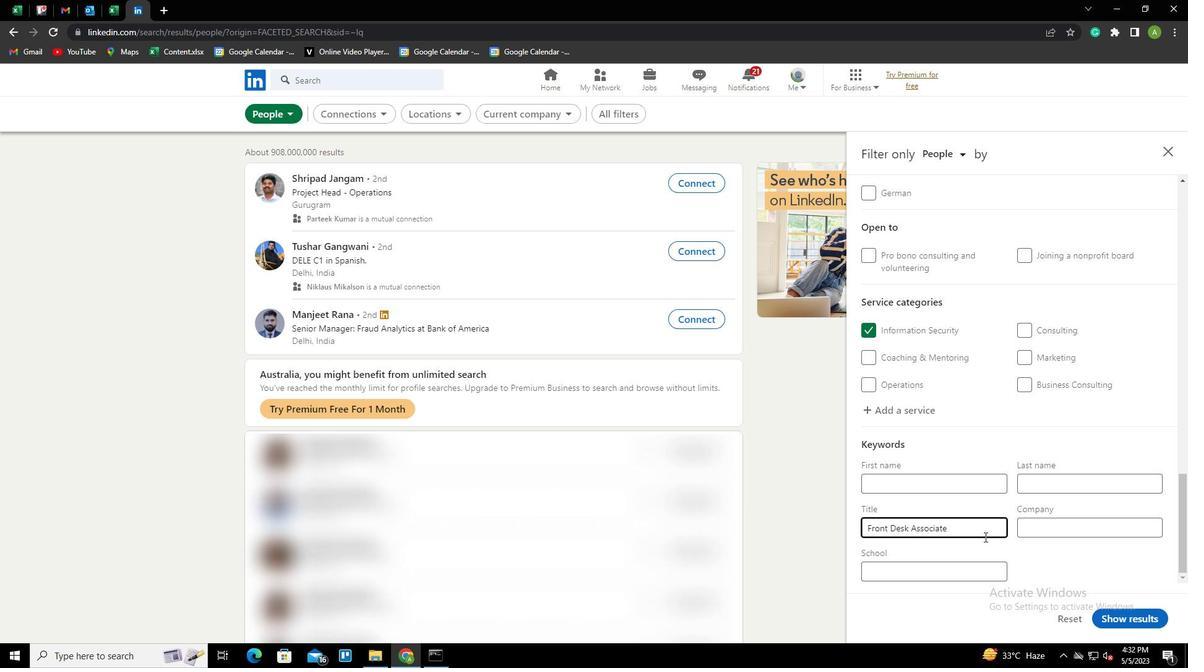 
Action: Mouse pressed left at (1051, 545)
Screenshot: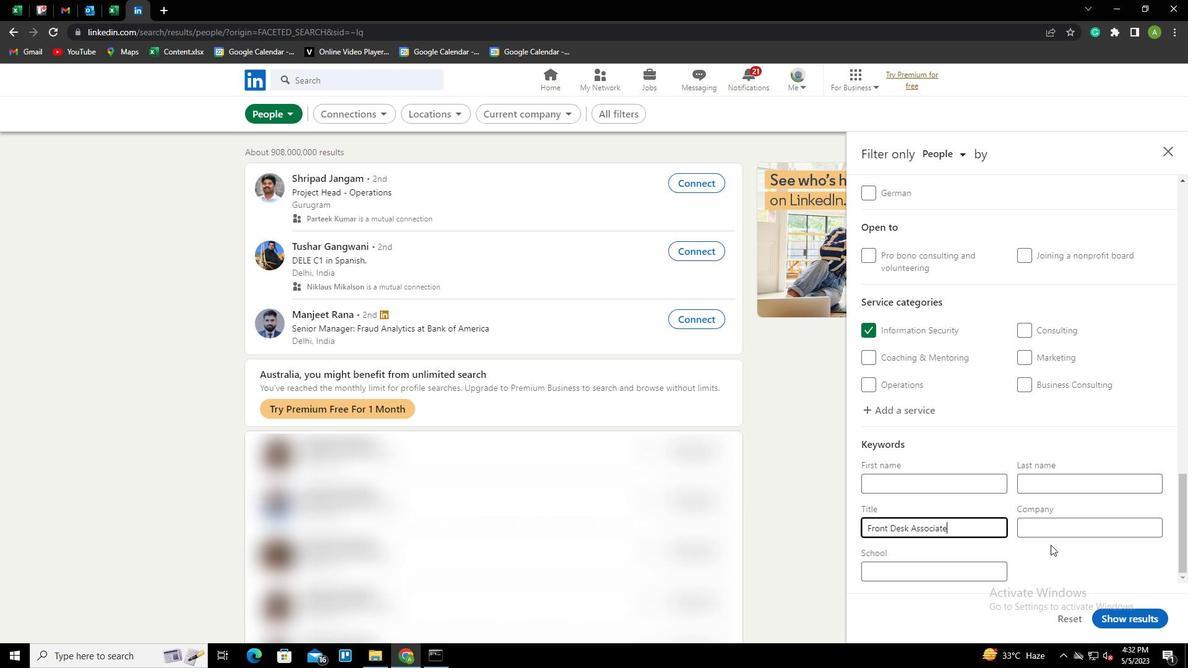 
Action: Mouse moved to (1132, 613)
Screenshot: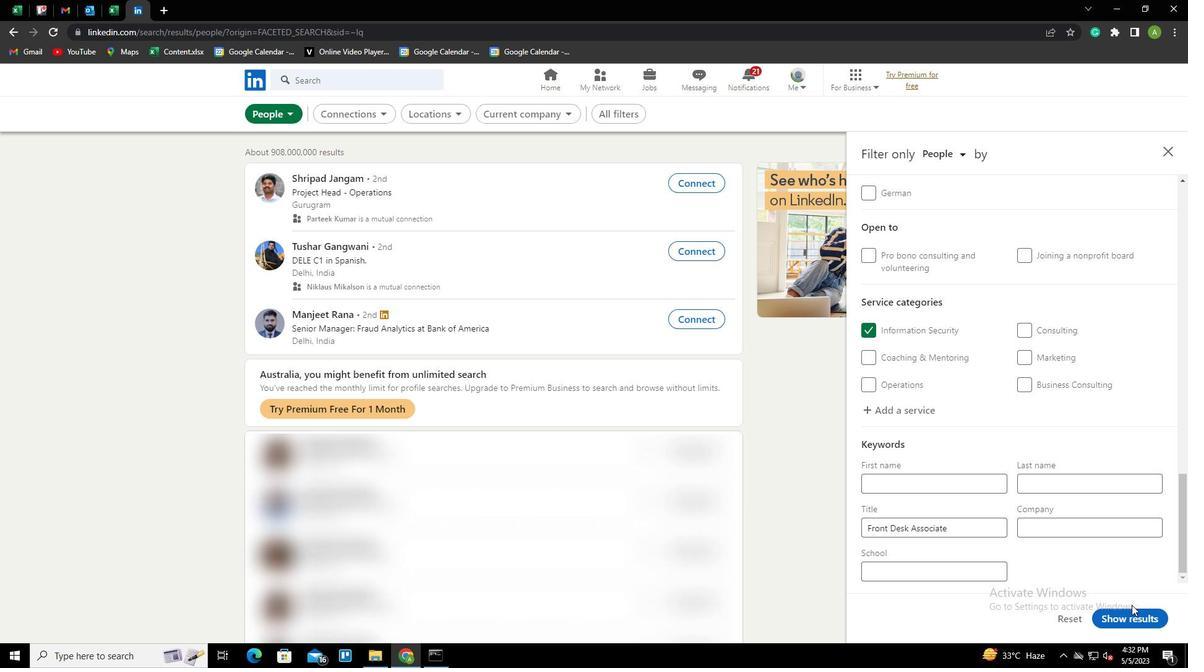 
Action: Mouse pressed left at (1132, 613)
Screenshot: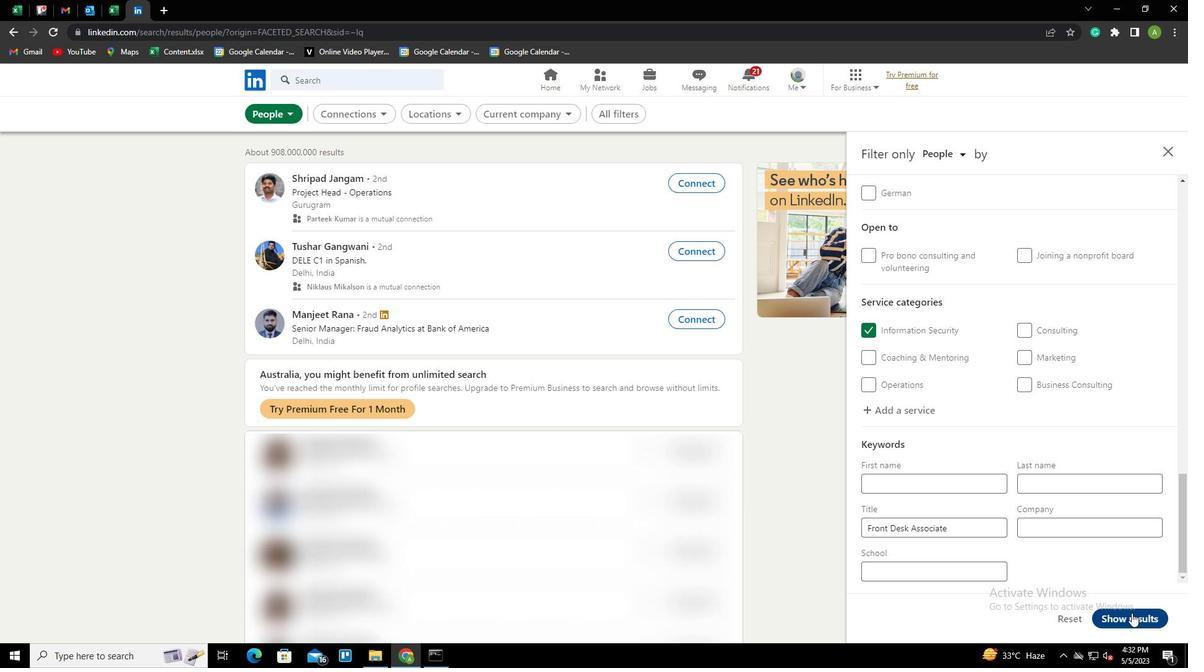 
